 Task: Assign team members to ensure compliance with data access and sharing regulations.
Action: Mouse moved to (65, 415)
Screenshot: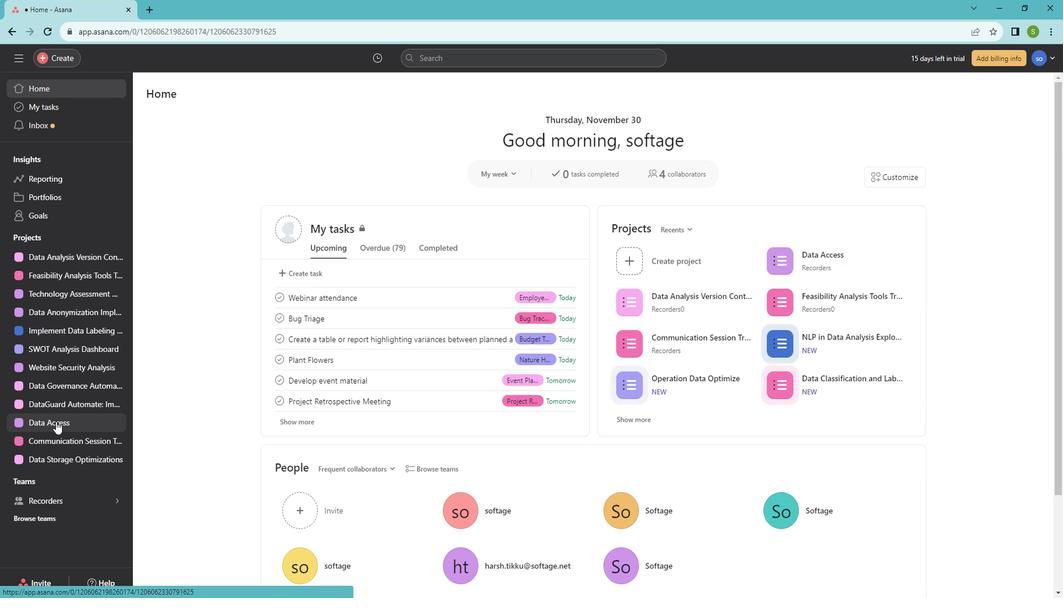 
Action: Mouse pressed left at (65, 415)
Screenshot: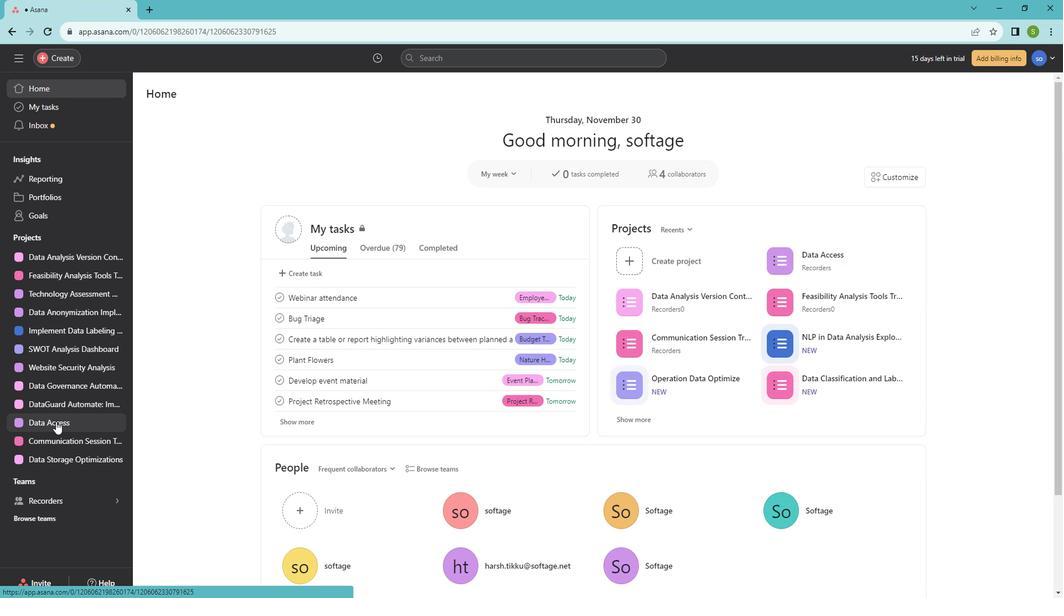 
Action: Mouse moved to (415, 228)
Screenshot: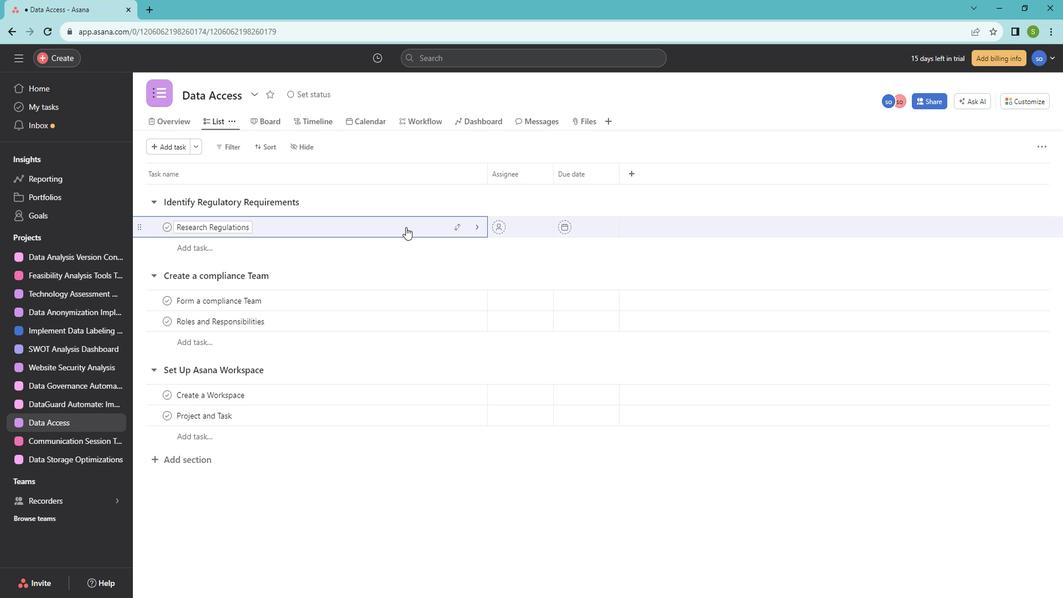 
Action: Mouse pressed left at (415, 228)
Screenshot: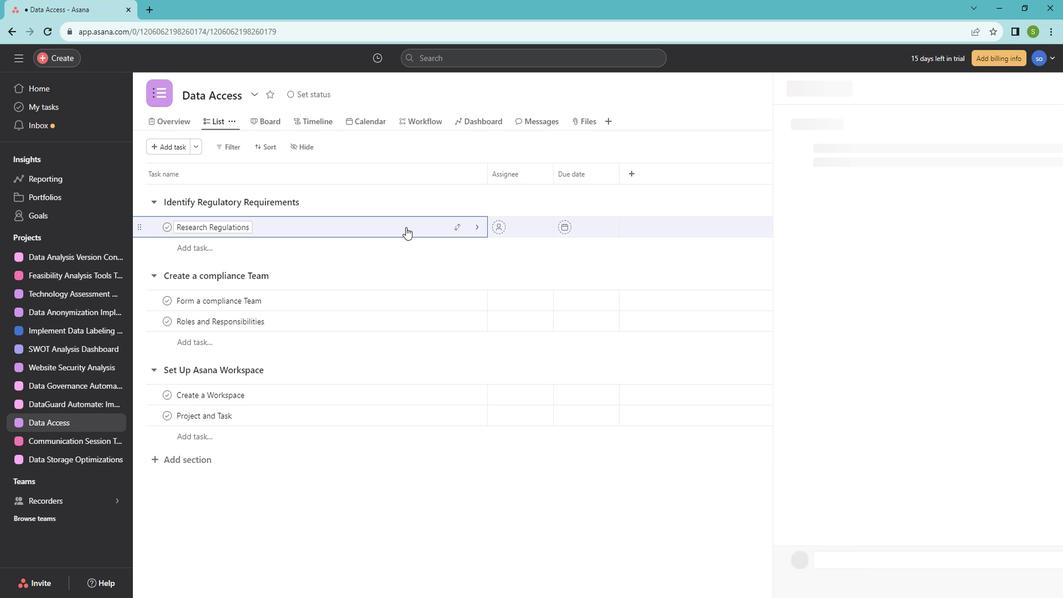 
Action: Mouse moved to (530, 227)
Screenshot: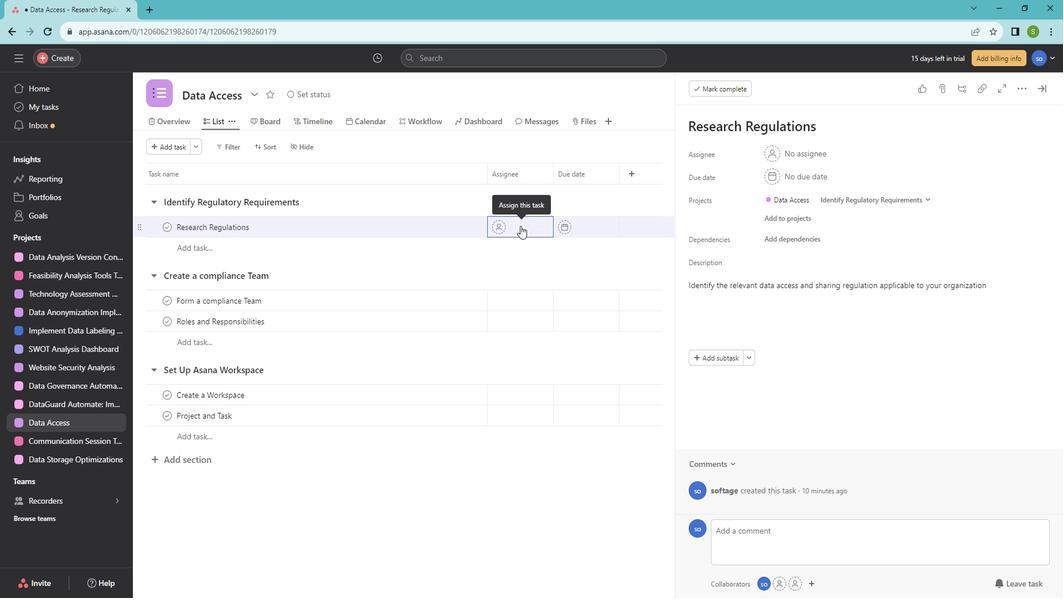 
Action: Mouse pressed left at (530, 227)
Screenshot: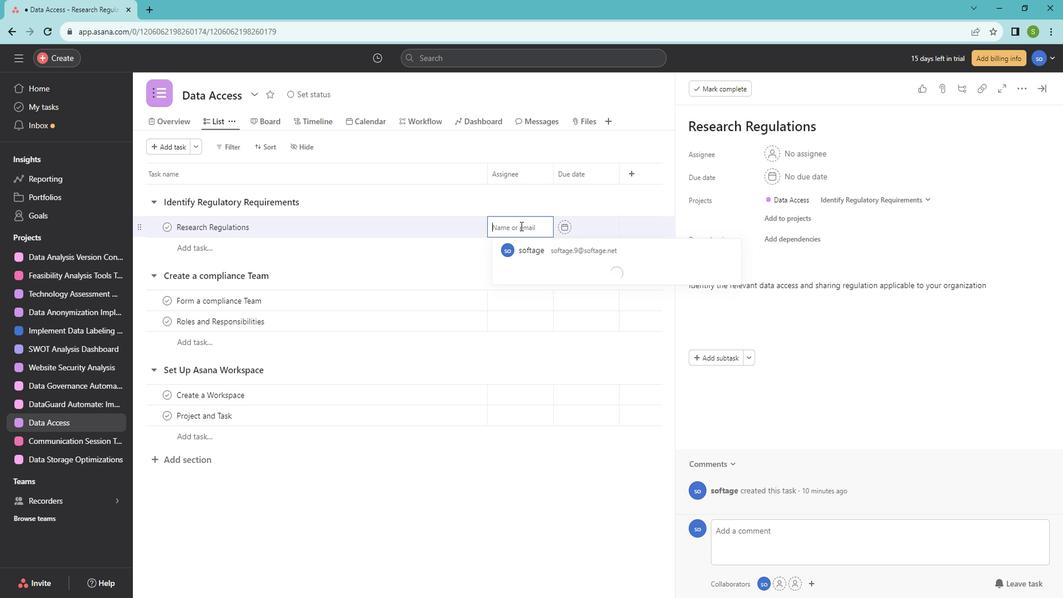 
Action: Mouse moved to (528, 269)
Screenshot: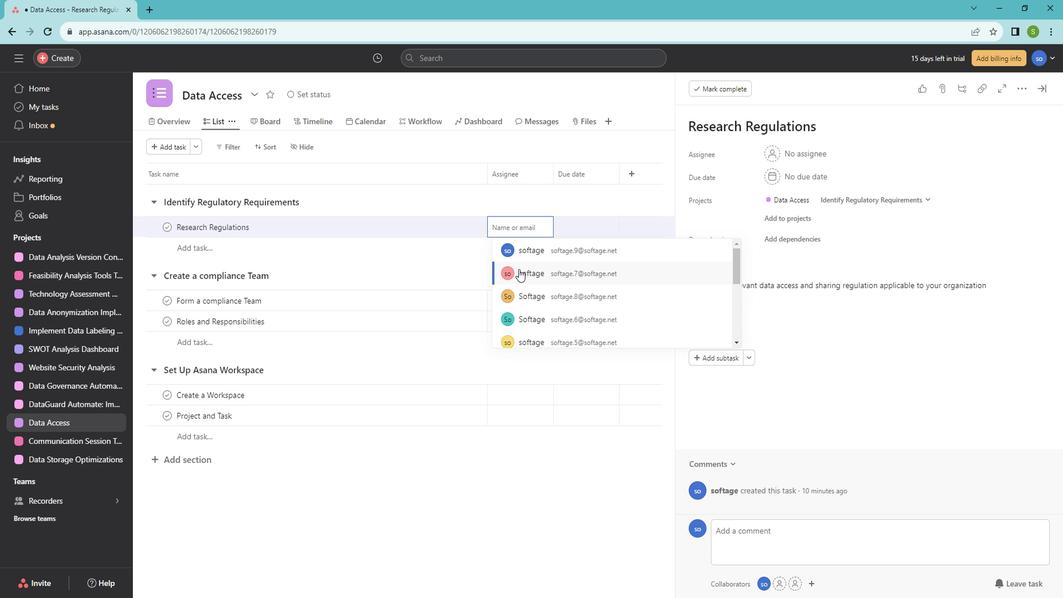 
Action: Mouse pressed left at (528, 269)
Screenshot: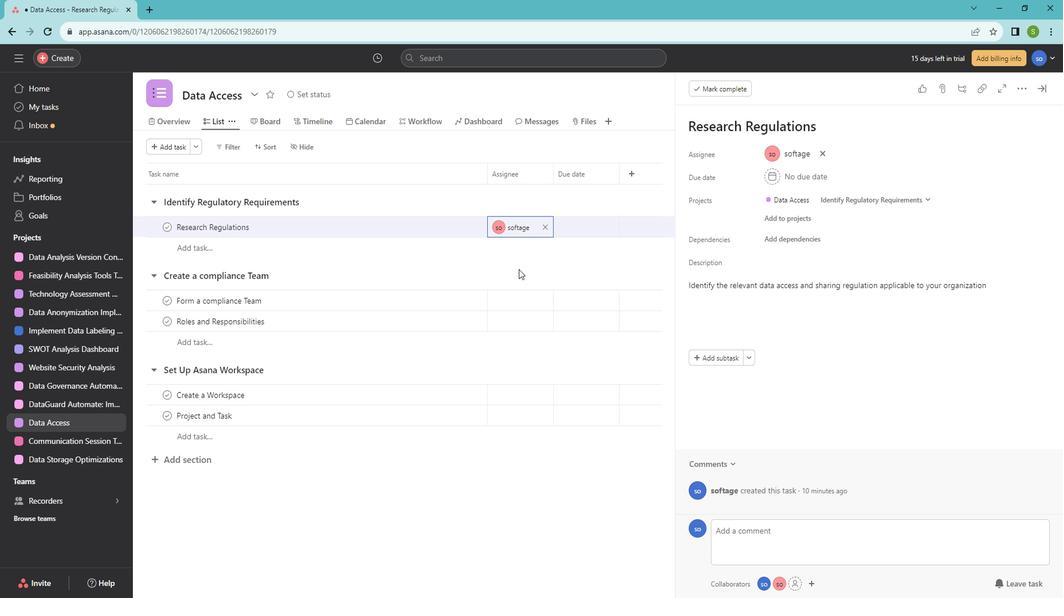 
Action: Mouse moved to (529, 304)
Screenshot: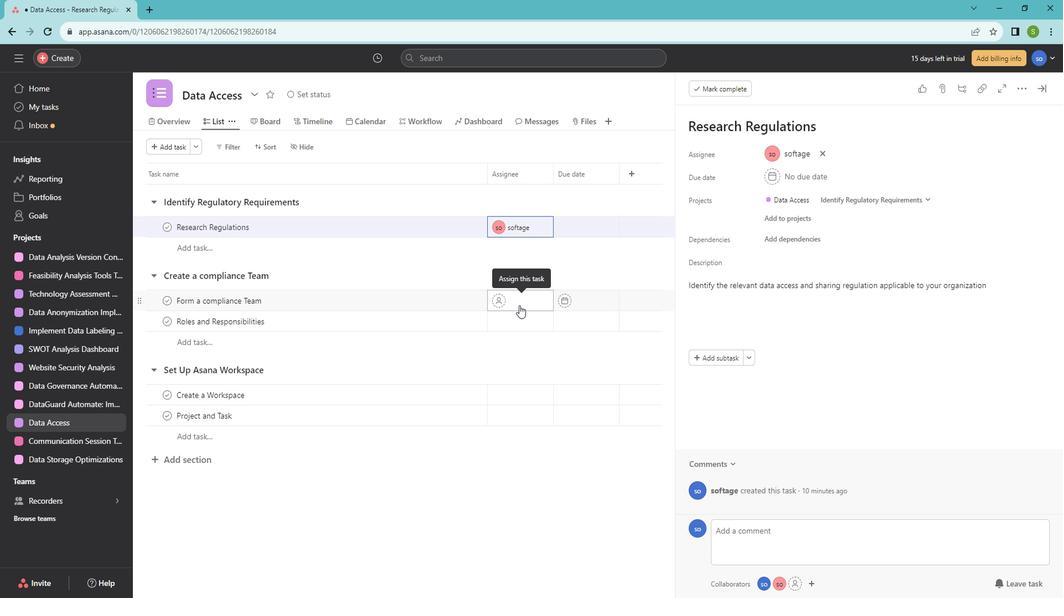 
Action: Mouse pressed left at (529, 304)
Screenshot: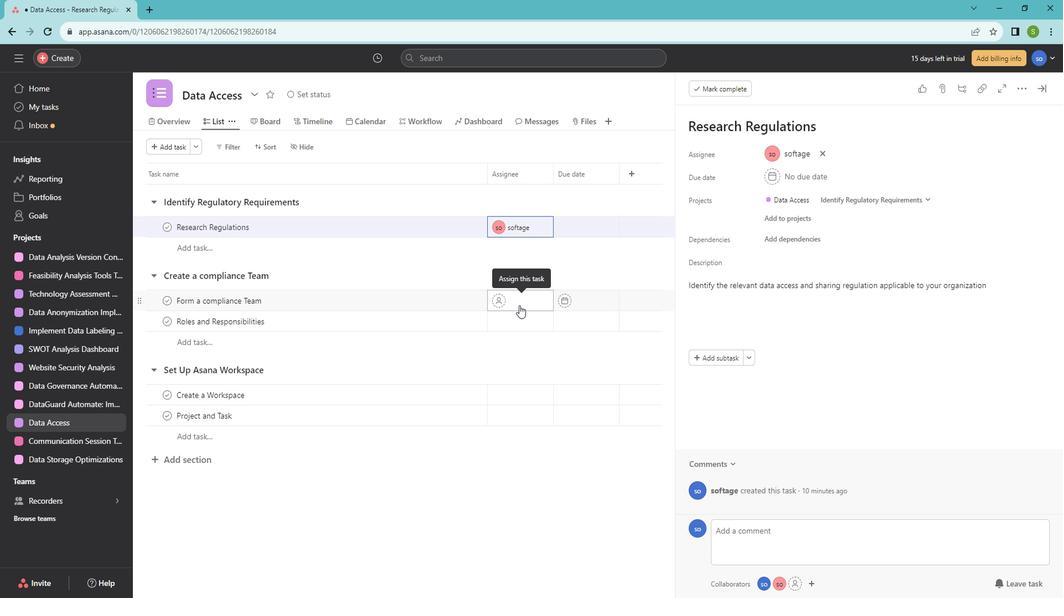 
Action: Mouse moved to (564, 363)
Screenshot: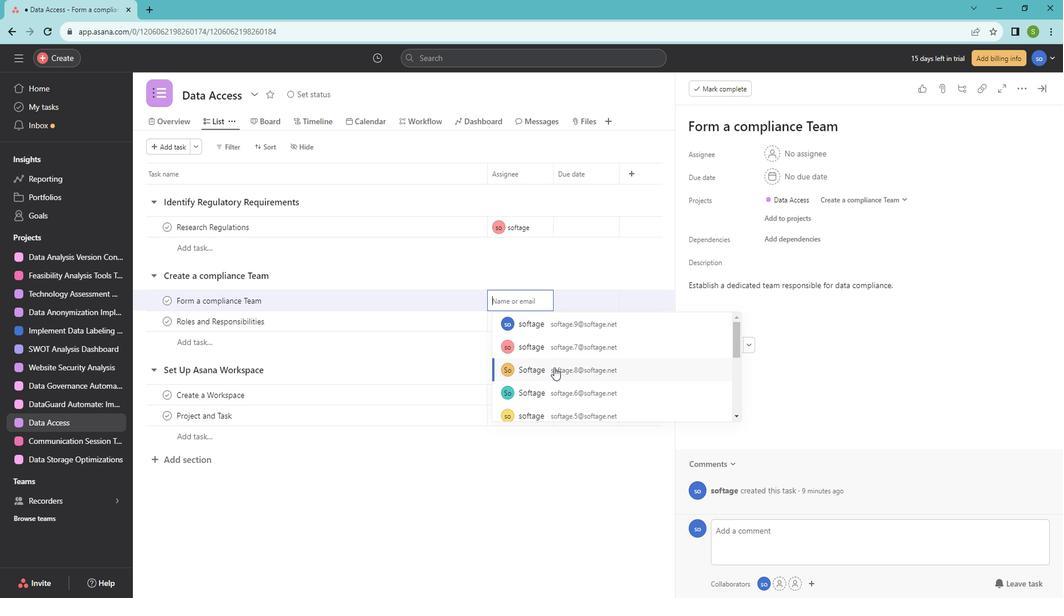 
Action: Mouse pressed left at (564, 363)
Screenshot: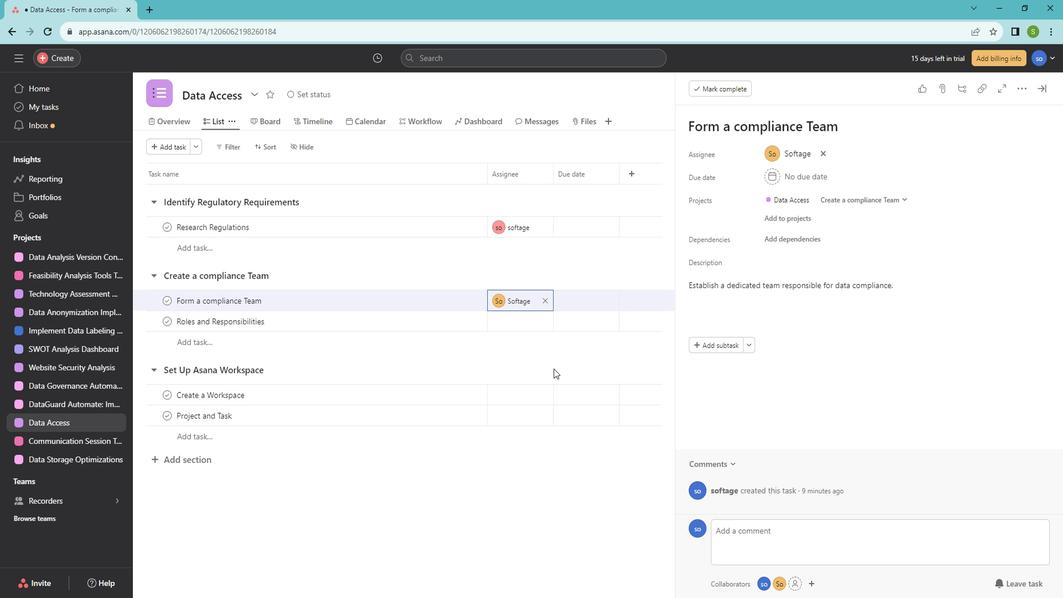
Action: Mouse moved to (517, 384)
Screenshot: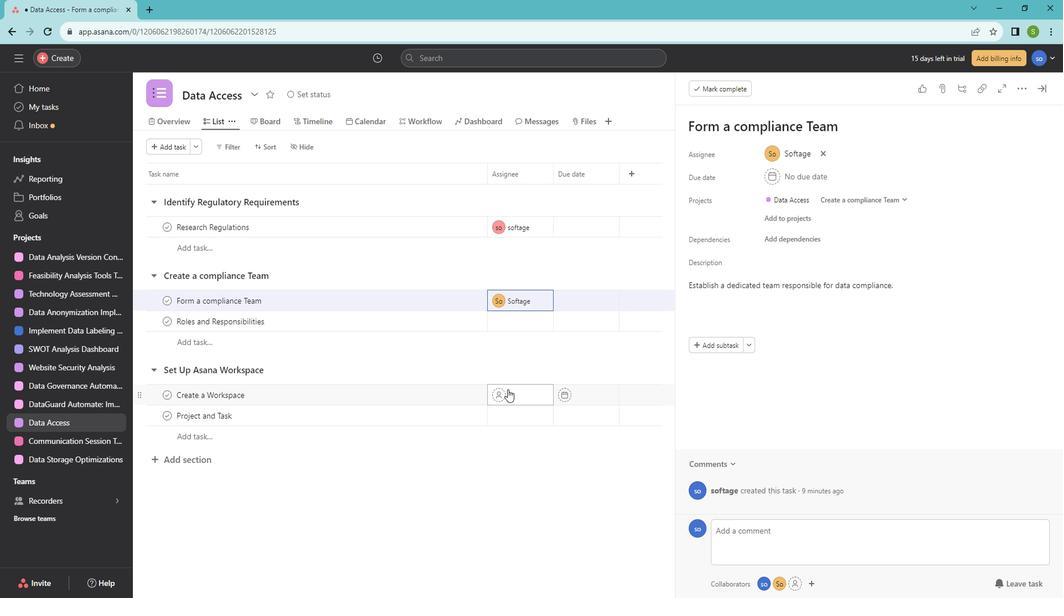 
Action: Mouse pressed left at (517, 384)
Screenshot: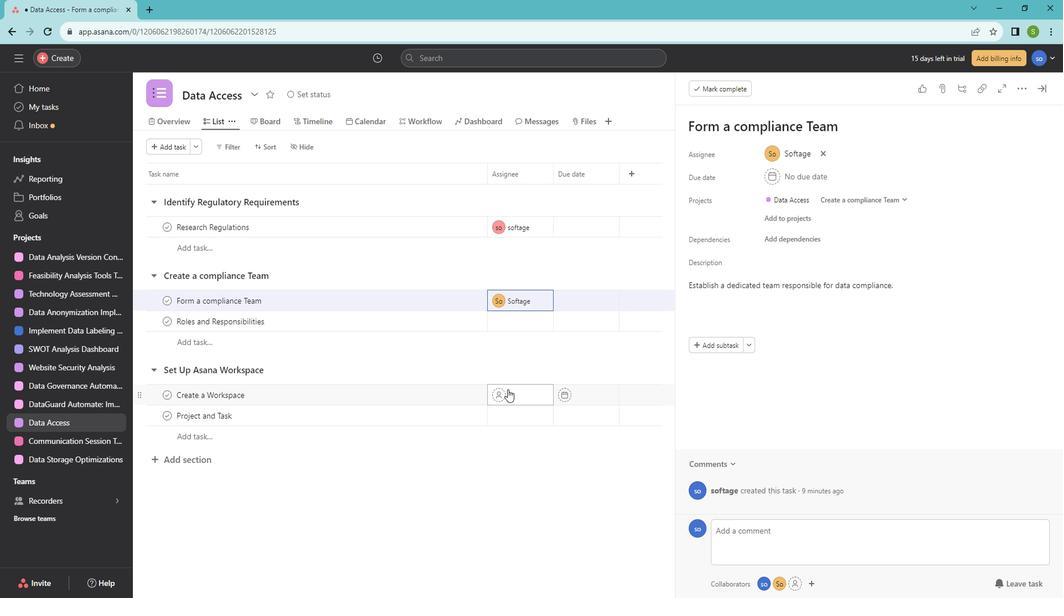 
Action: Mouse moved to (574, 475)
Screenshot: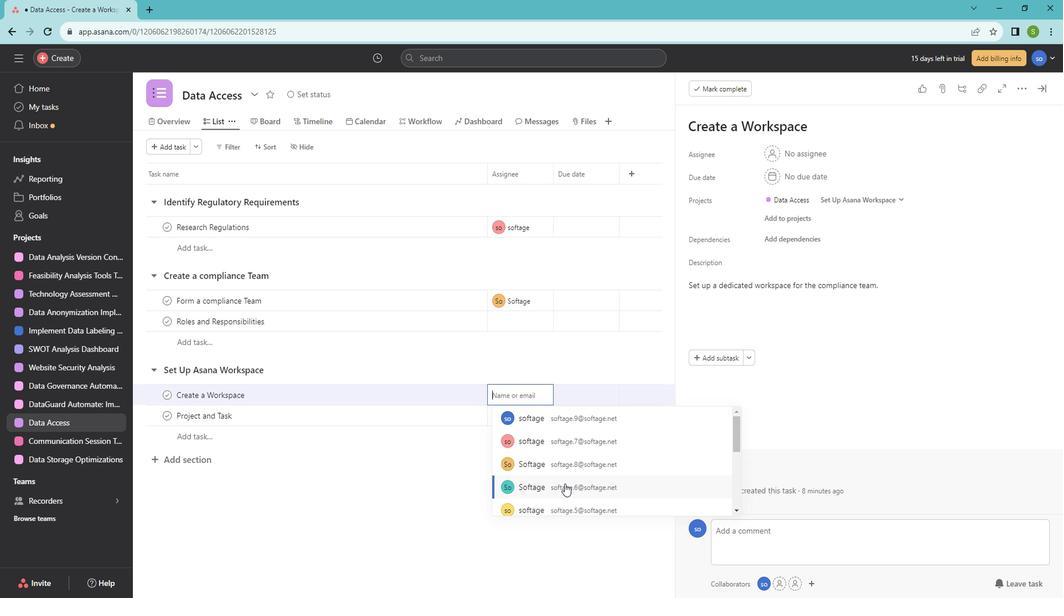 
Action: Mouse pressed left at (574, 475)
Screenshot: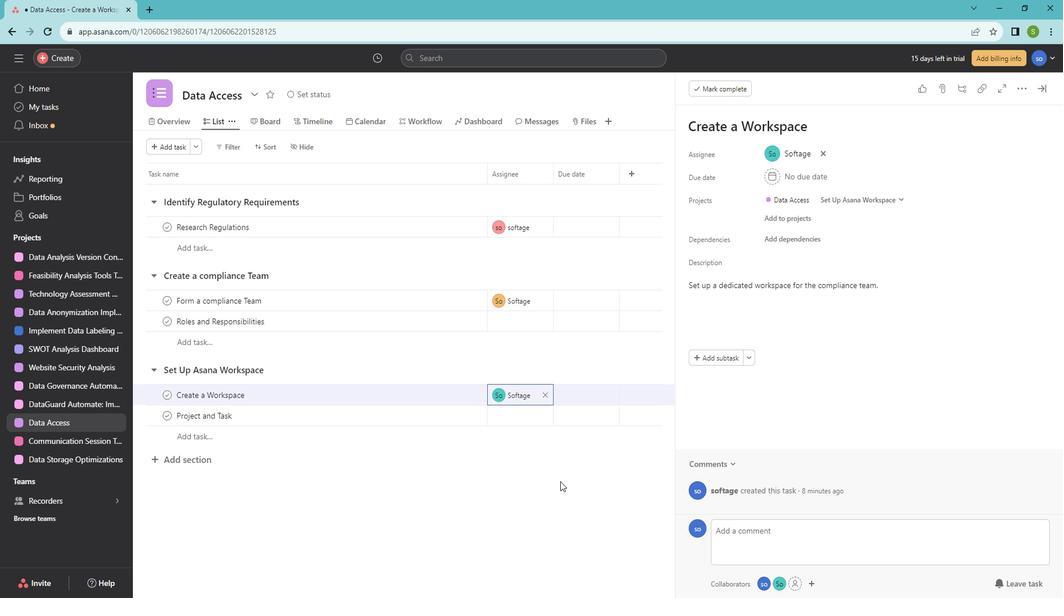 
Action: Mouse moved to (520, 319)
Screenshot: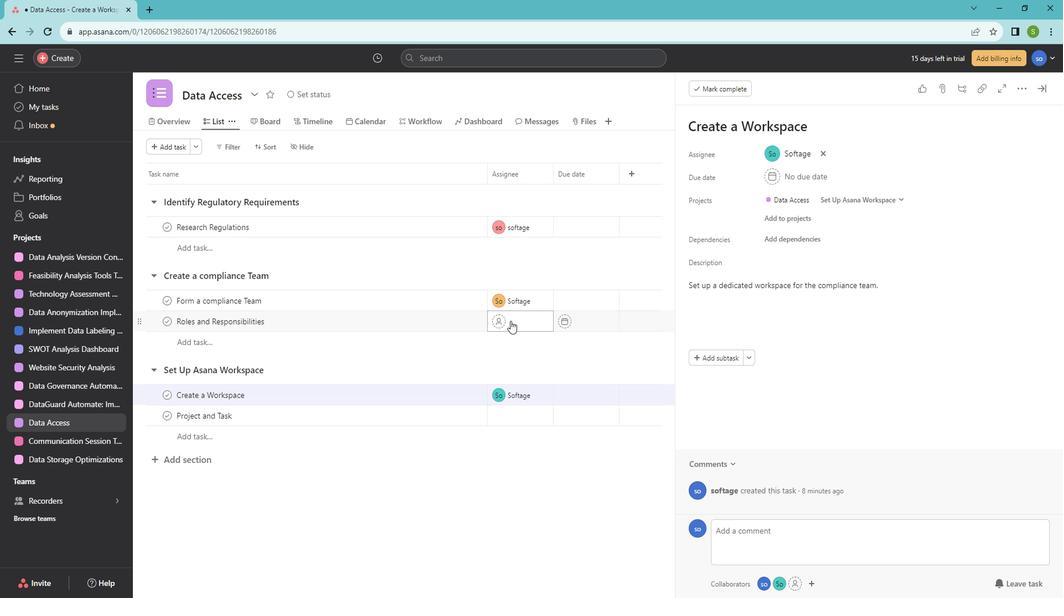 
Action: Mouse pressed left at (520, 319)
Screenshot: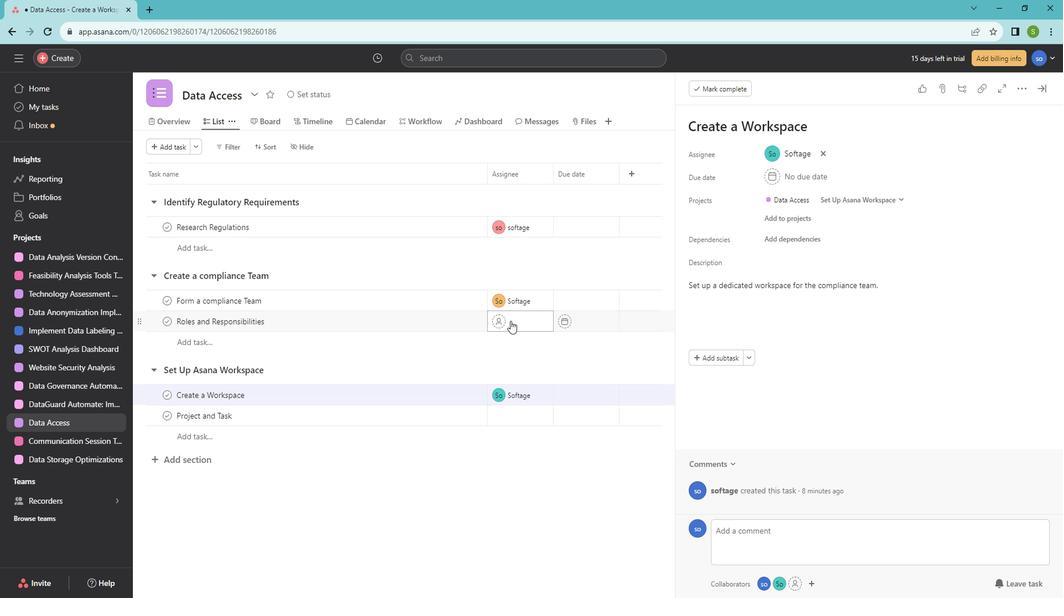 
Action: Mouse moved to (558, 343)
Screenshot: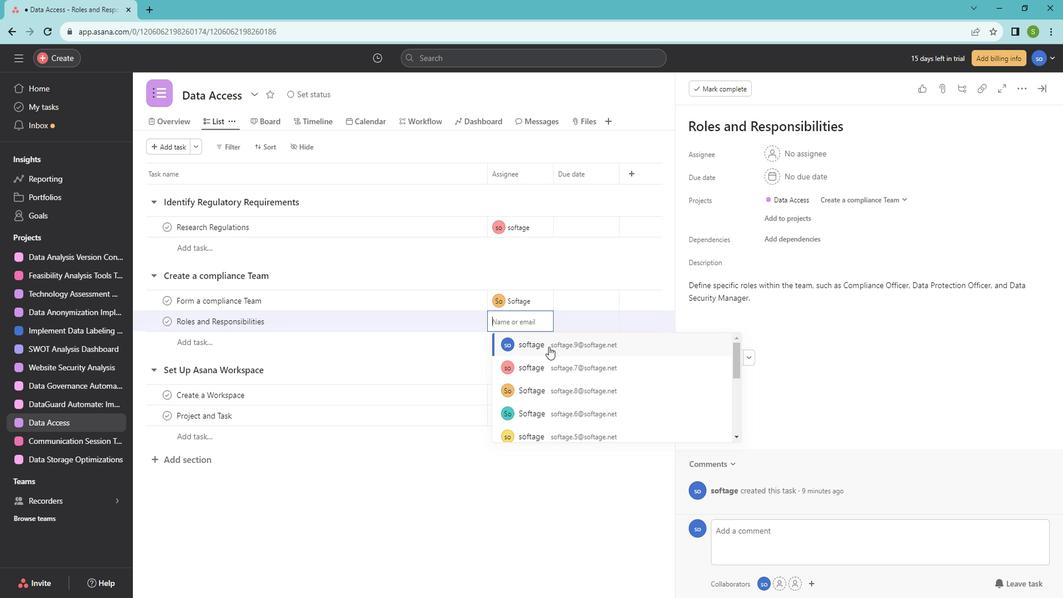 
Action: Mouse pressed left at (558, 343)
Screenshot: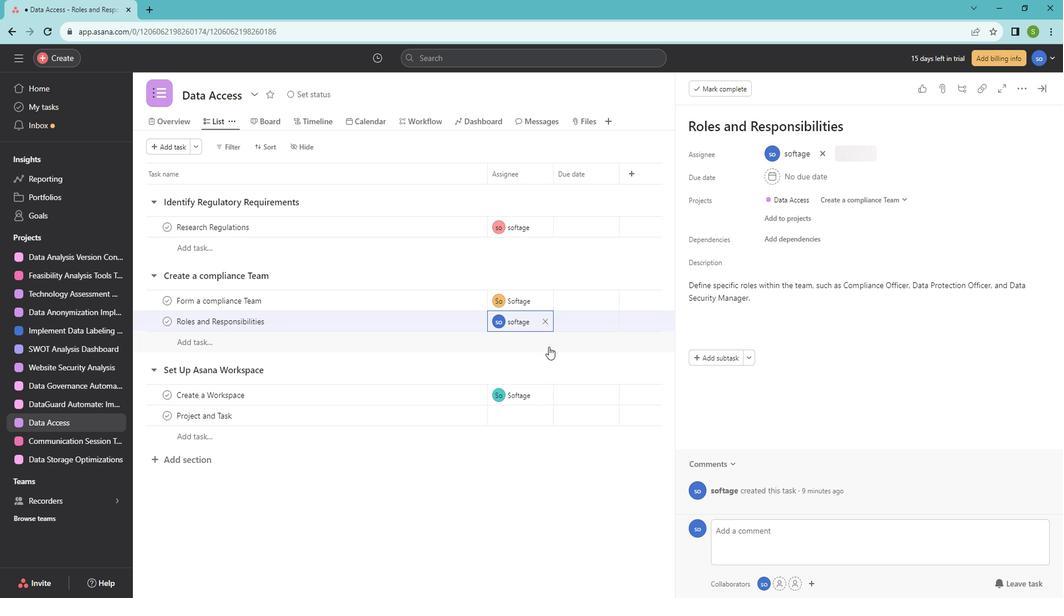 
Action: Mouse moved to (512, 410)
Screenshot: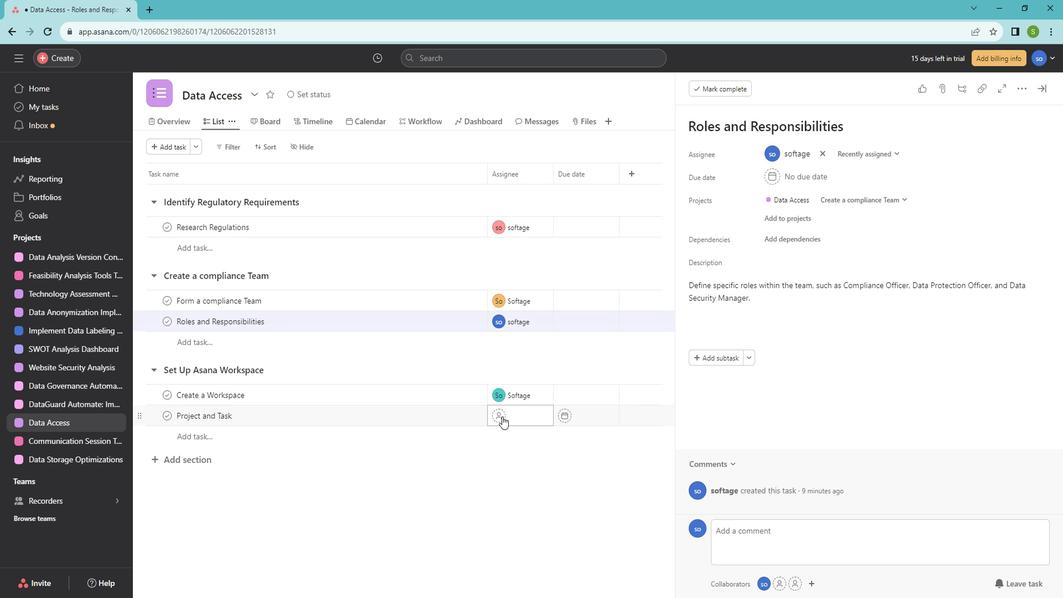 
Action: Mouse pressed left at (512, 410)
Screenshot: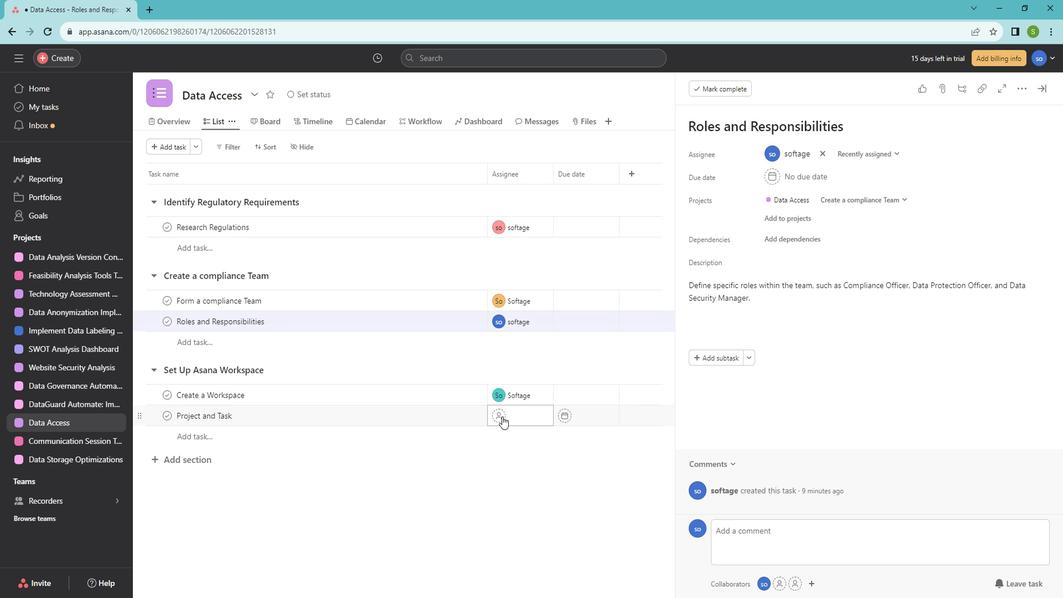 
Action: Mouse moved to (564, 500)
Screenshot: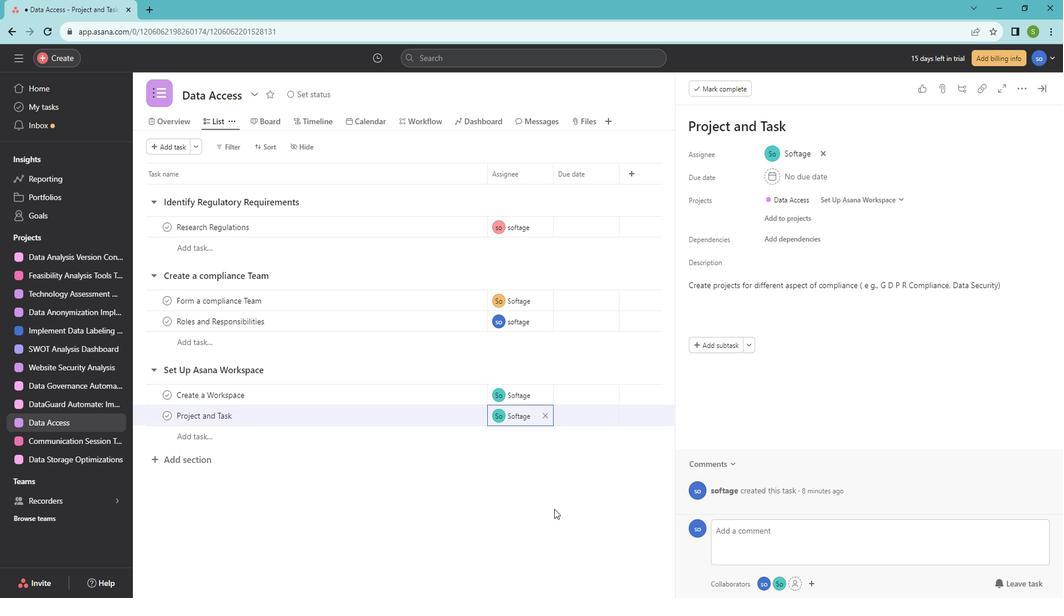 
Action: Mouse pressed left at (564, 500)
Screenshot: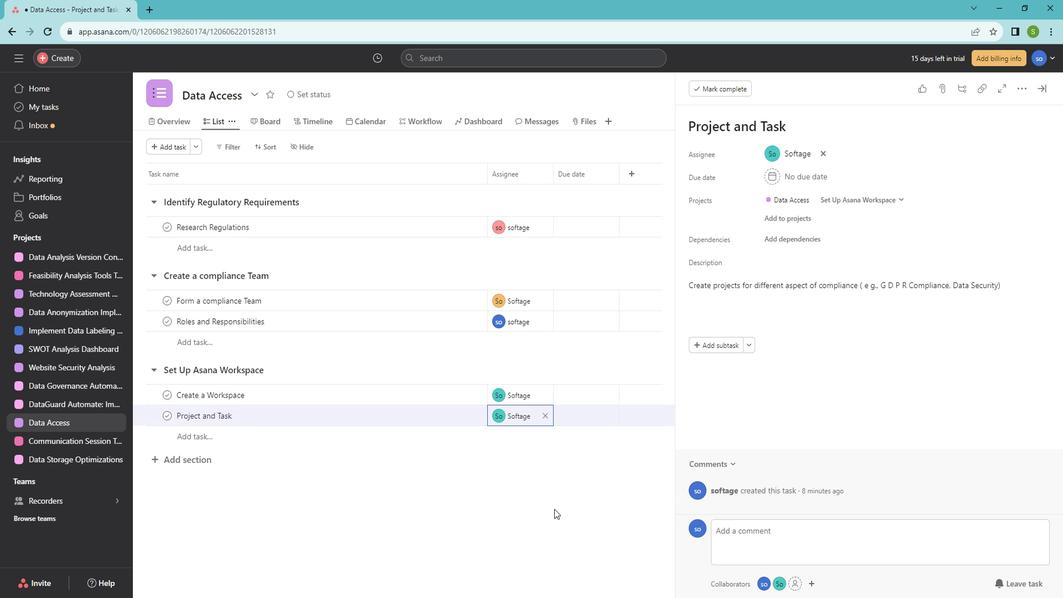 
Action: Mouse moved to (1046, 94)
Screenshot: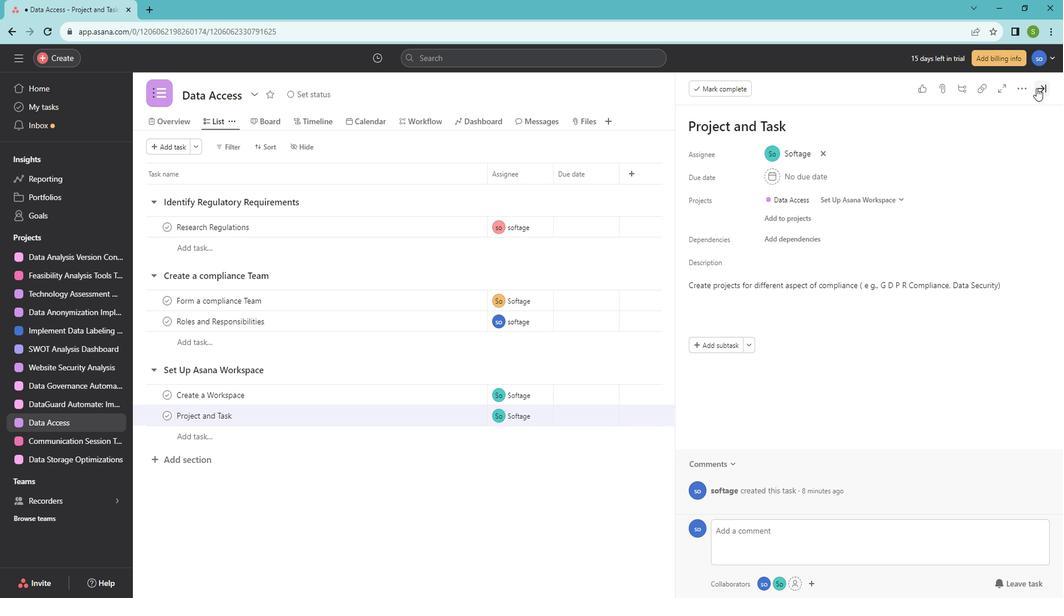 
Action: Mouse pressed left at (1046, 94)
Screenshot: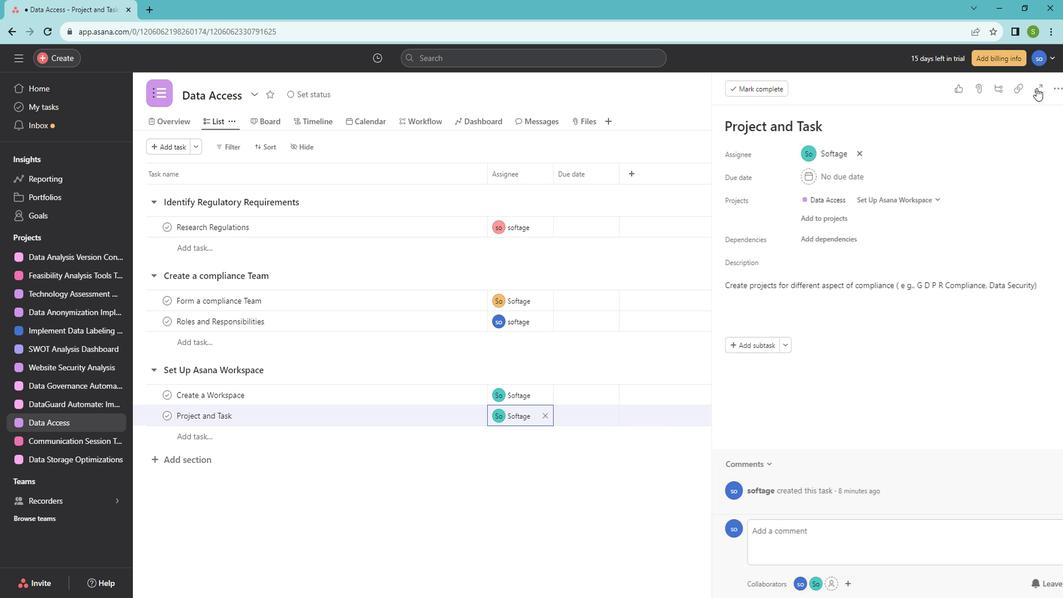
Action: Mouse moved to (939, 106)
Screenshot: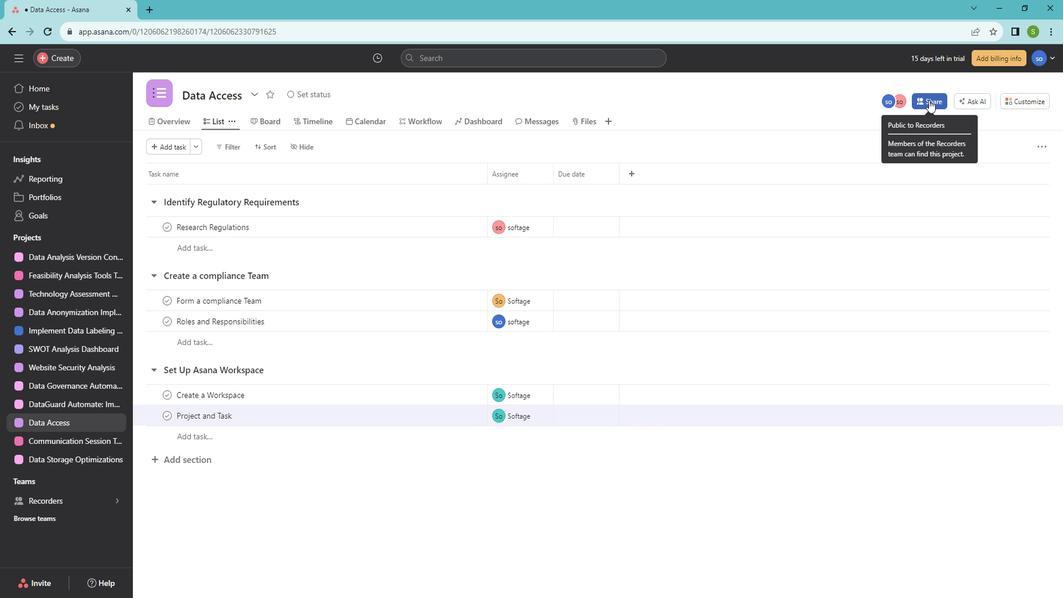 
Action: Mouse pressed left at (939, 106)
Screenshot: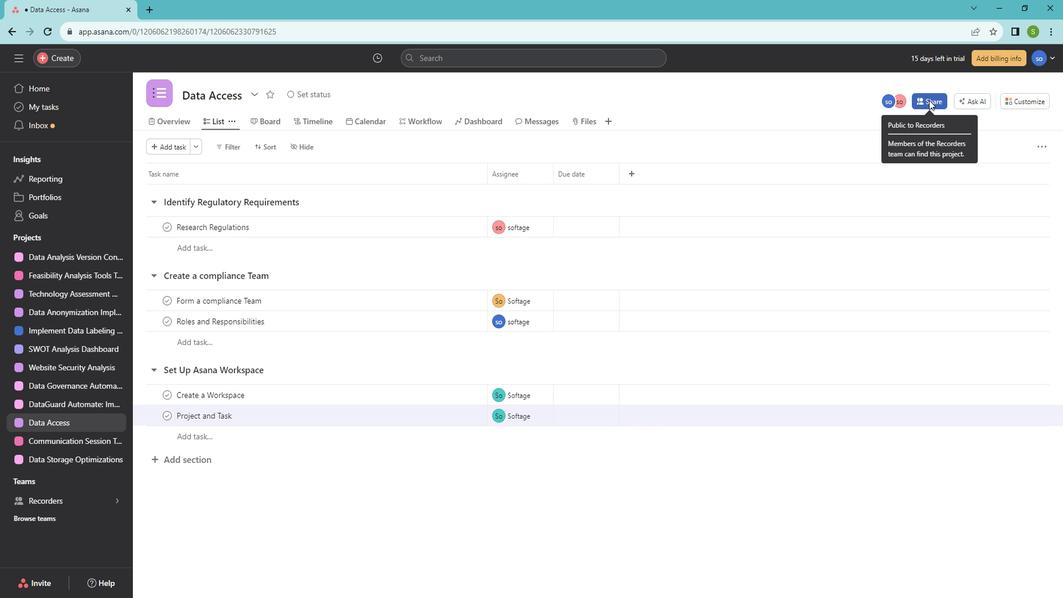 
Action: Mouse moved to (509, 251)
Screenshot: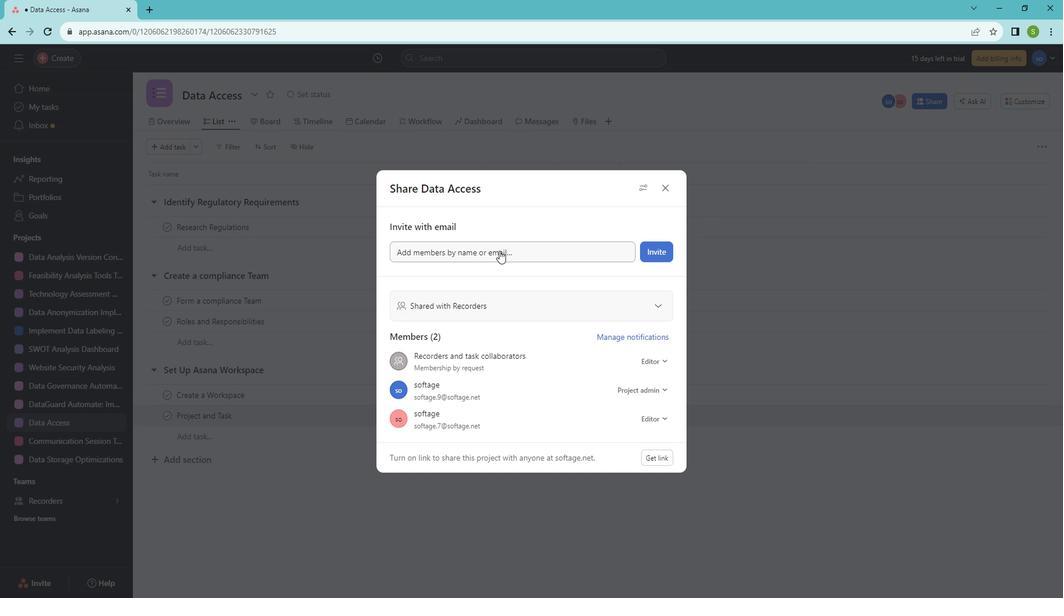 
Action: Mouse pressed left at (509, 251)
Screenshot: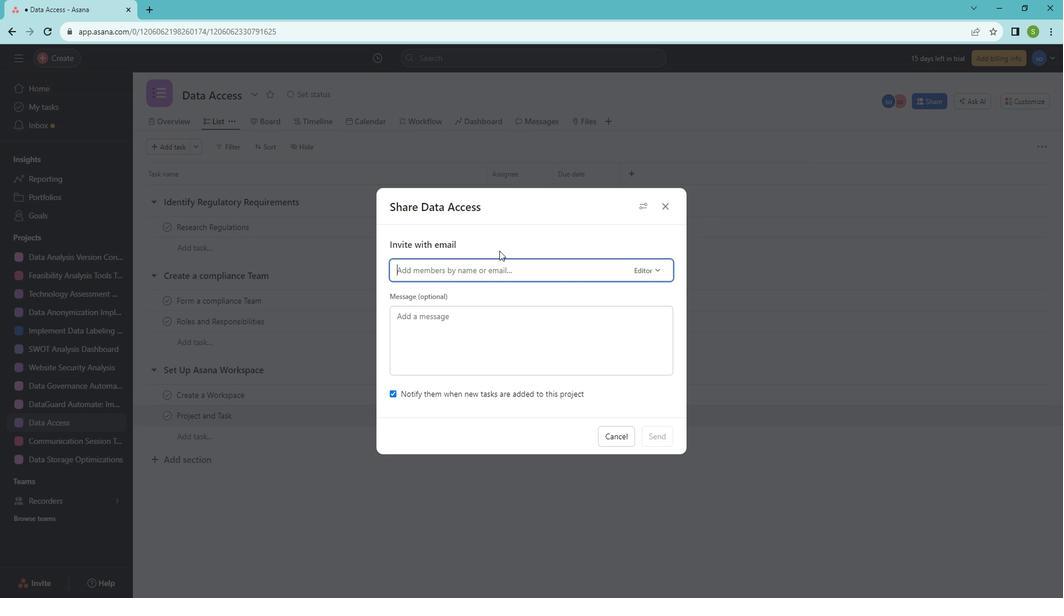 
Action: Mouse moved to (502, 269)
Screenshot: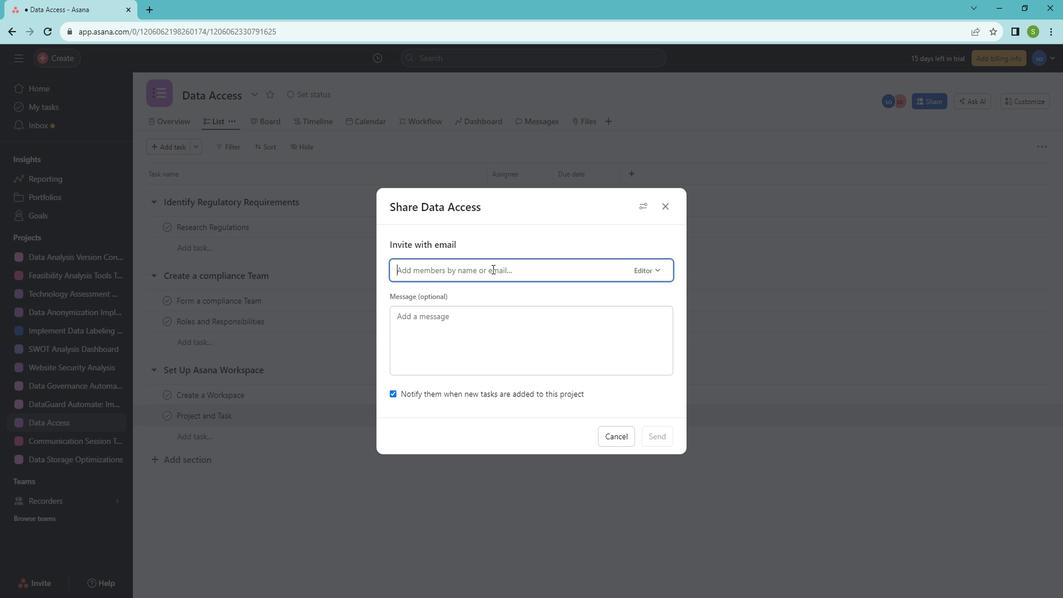 
Action: Mouse pressed left at (502, 269)
Screenshot: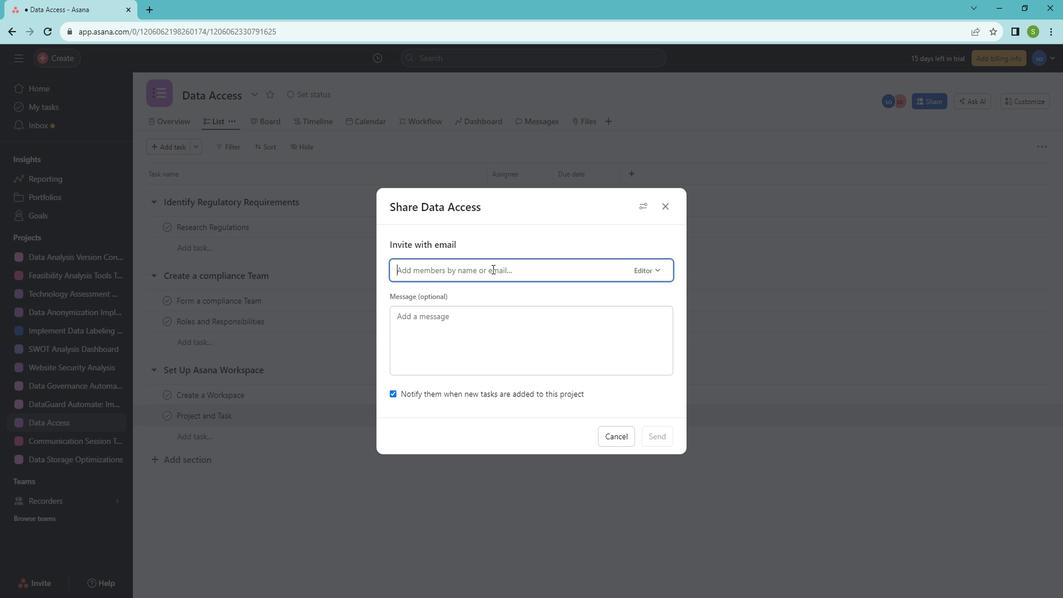 
Action: Mouse moved to (502, 288)
Screenshot: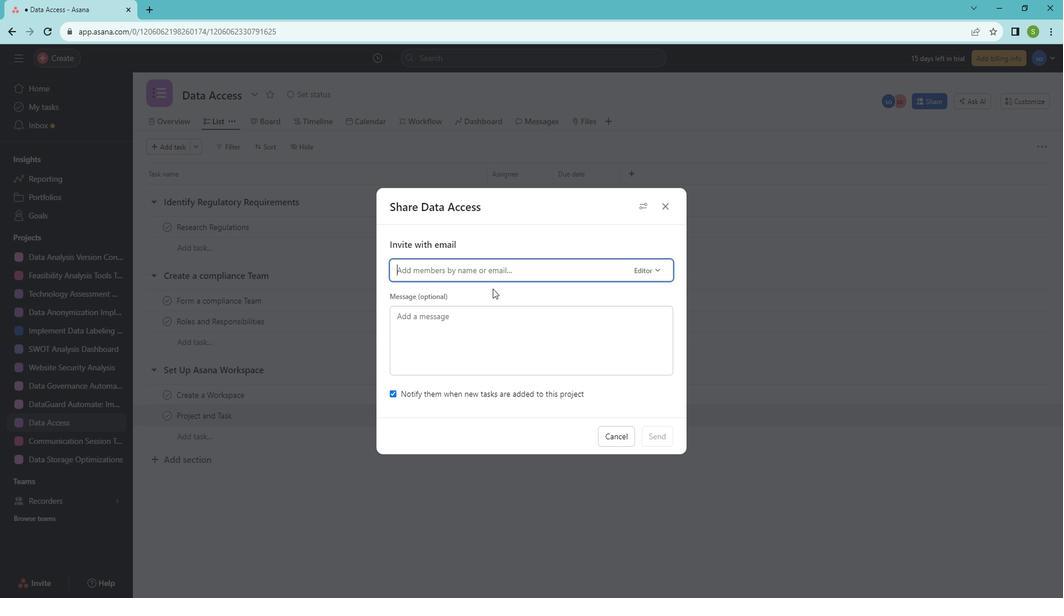 
Action: Key pressed s
Screenshot: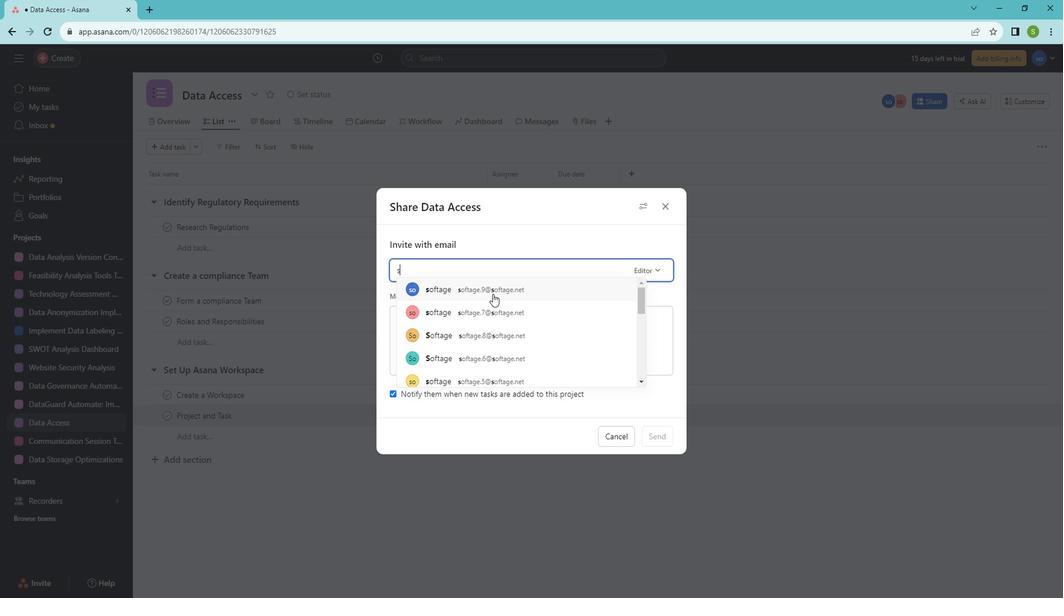 
Action: Mouse moved to (494, 325)
Screenshot: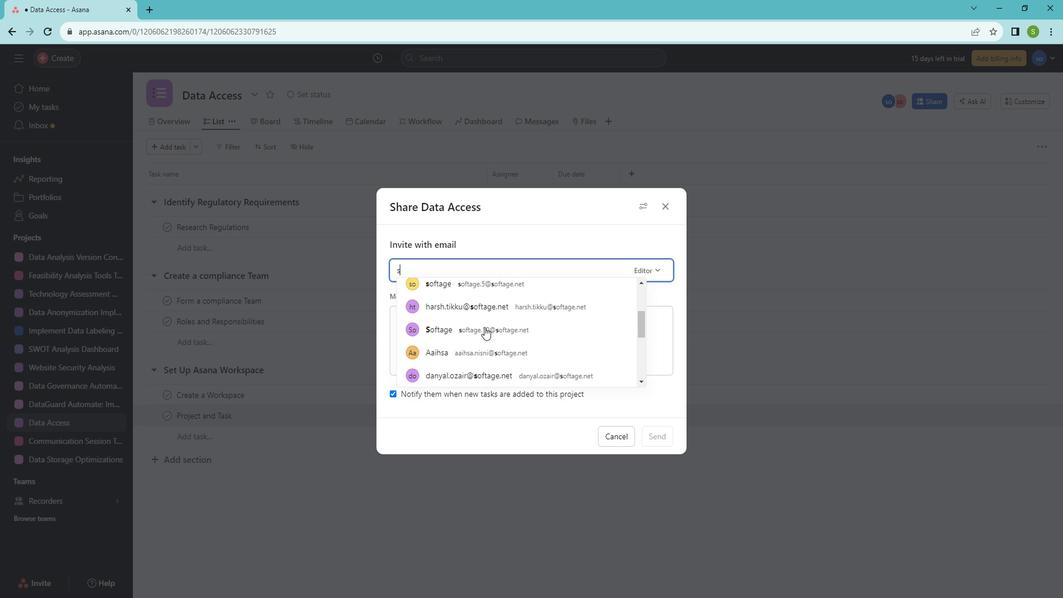 
Action: Mouse scrolled (494, 324) with delta (0, 0)
Screenshot: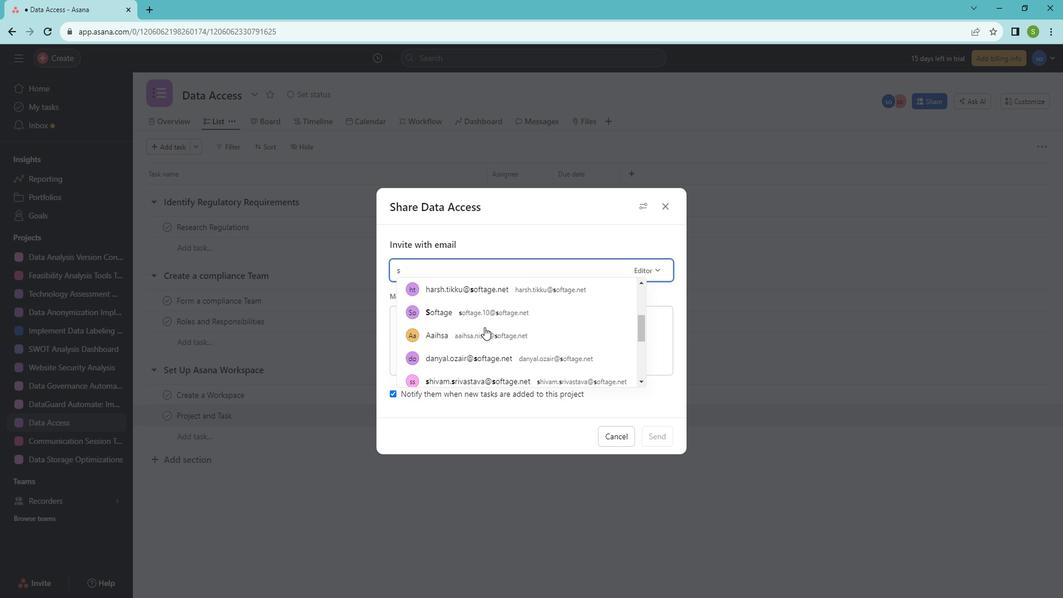 
Action: Mouse scrolled (494, 324) with delta (0, 0)
Screenshot: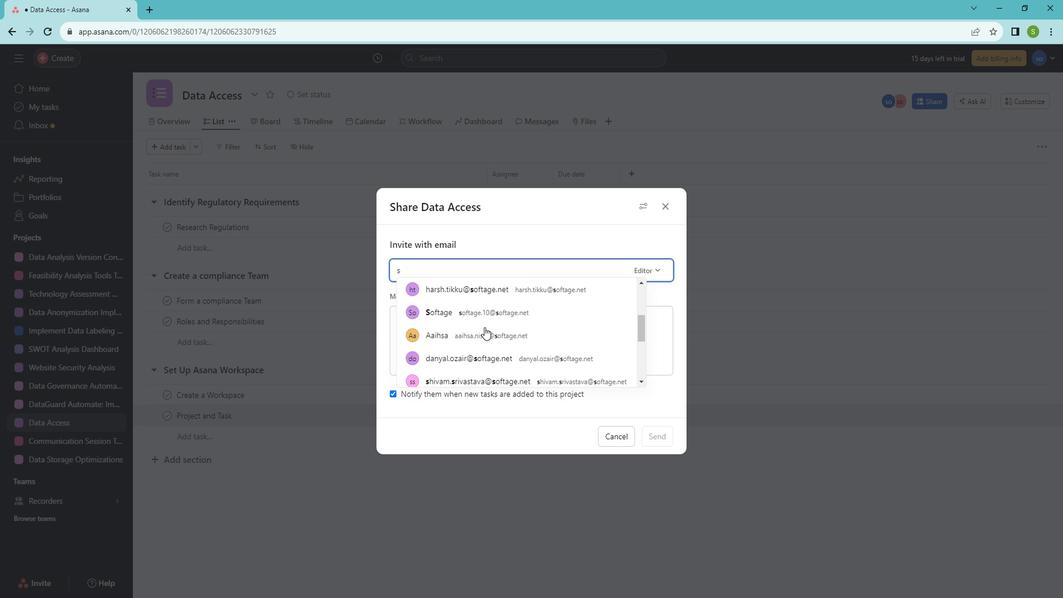 
Action: Mouse scrolled (494, 325) with delta (0, 0)
Screenshot: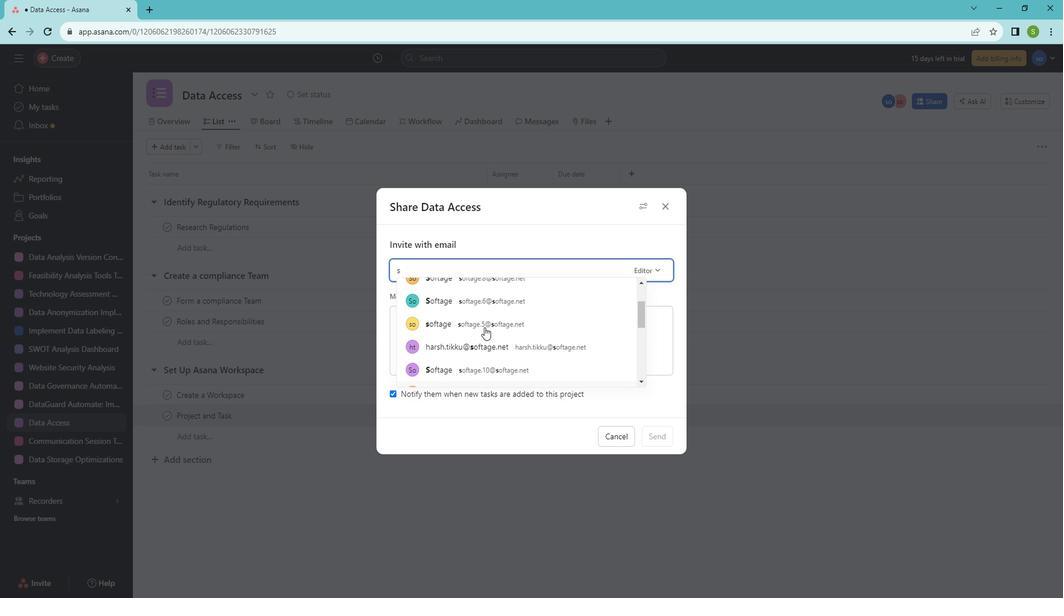 
Action: Mouse scrolled (494, 325) with delta (0, 0)
Screenshot: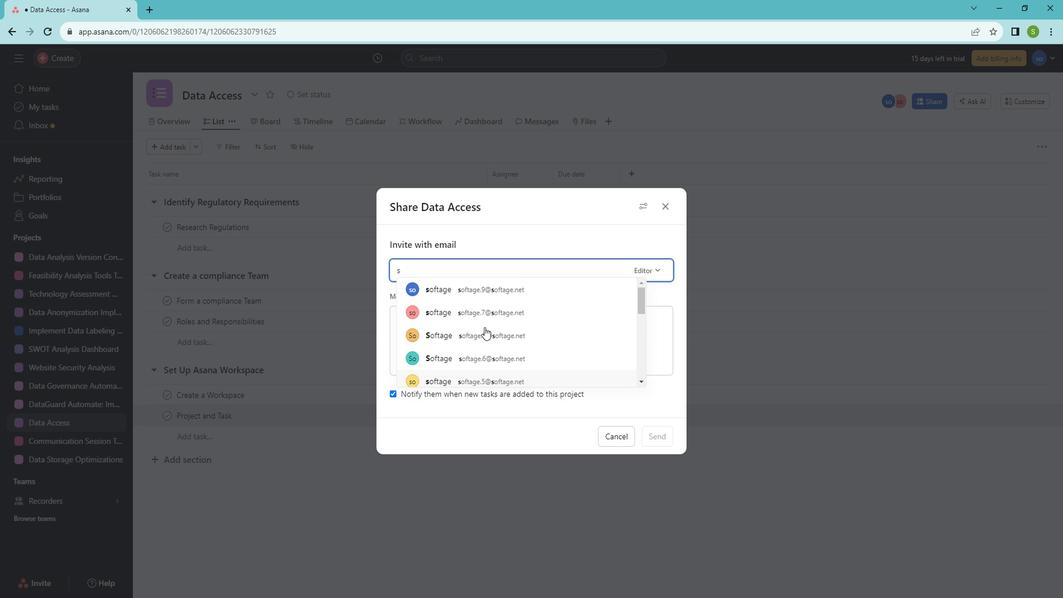 
Action: Mouse scrolled (494, 325) with delta (0, 0)
Screenshot: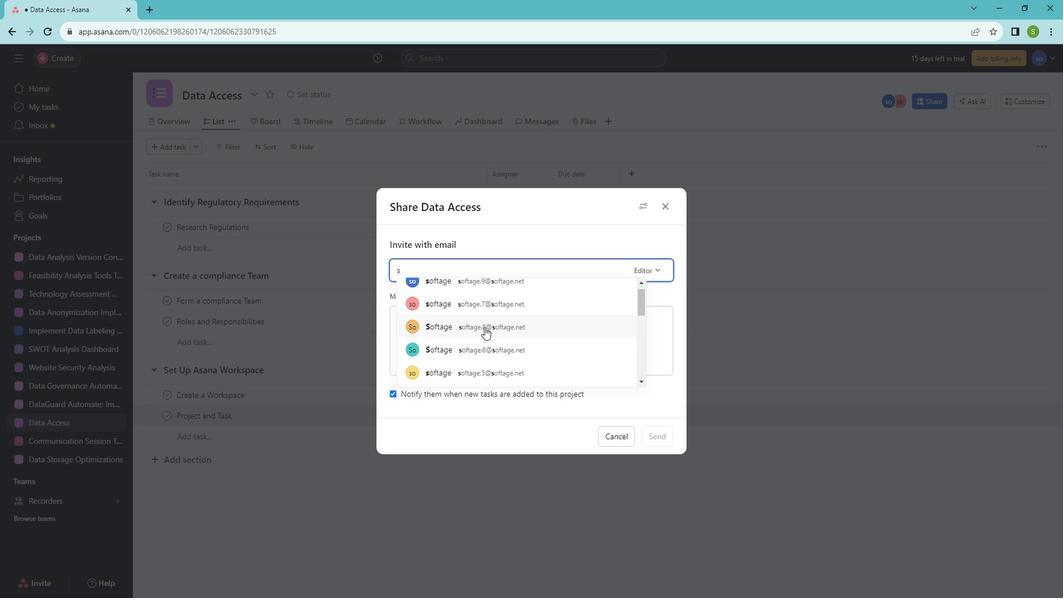 
Action: Mouse scrolled (494, 325) with delta (0, 0)
Screenshot: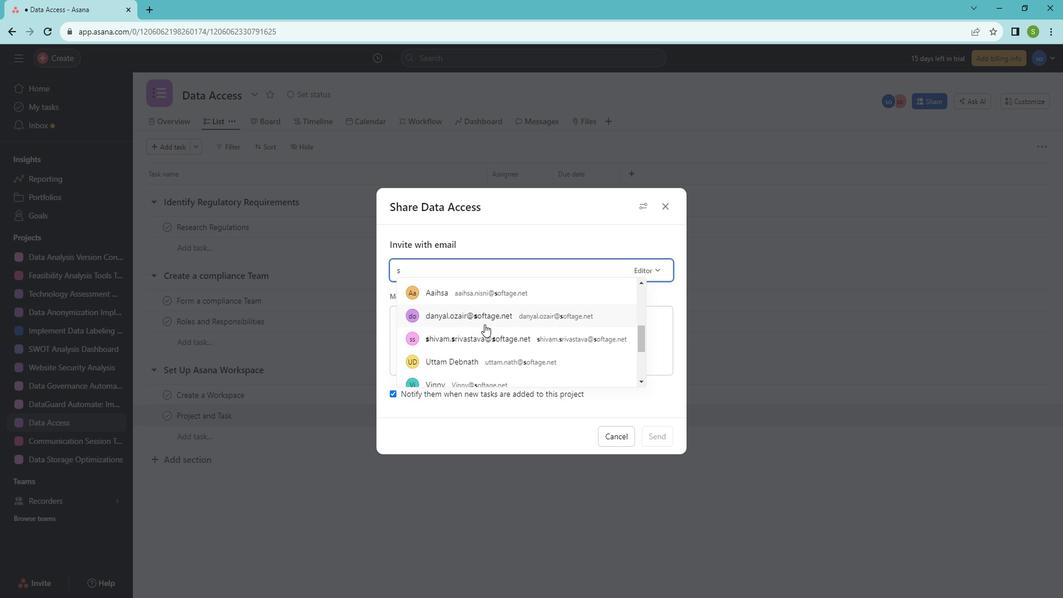 
Action: Mouse scrolled (494, 324) with delta (0, 0)
Screenshot: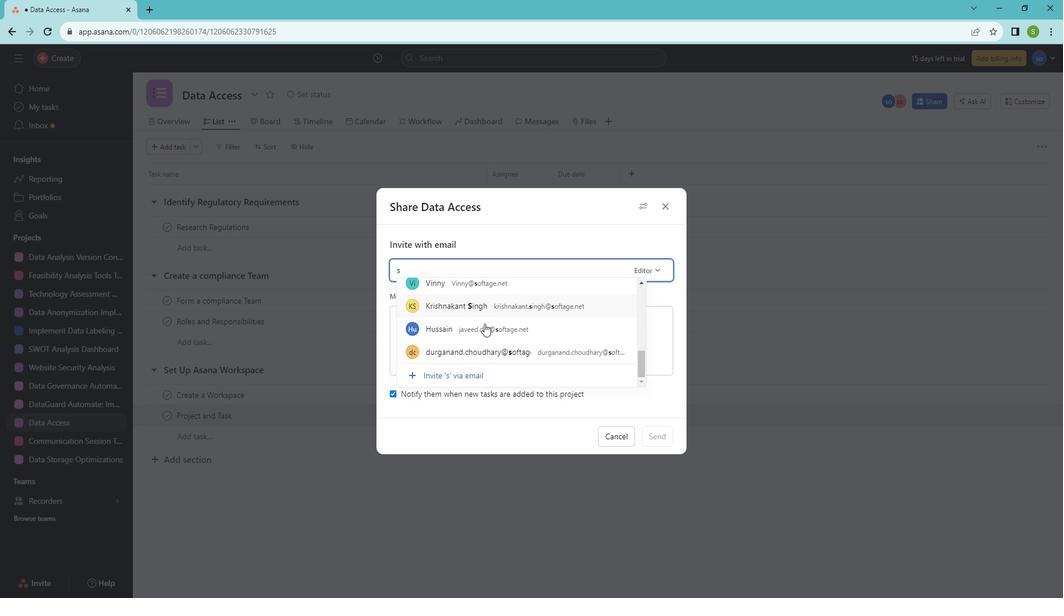 
Action: Mouse scrolled (494, 324) with delta (0, 0)
Screenshot: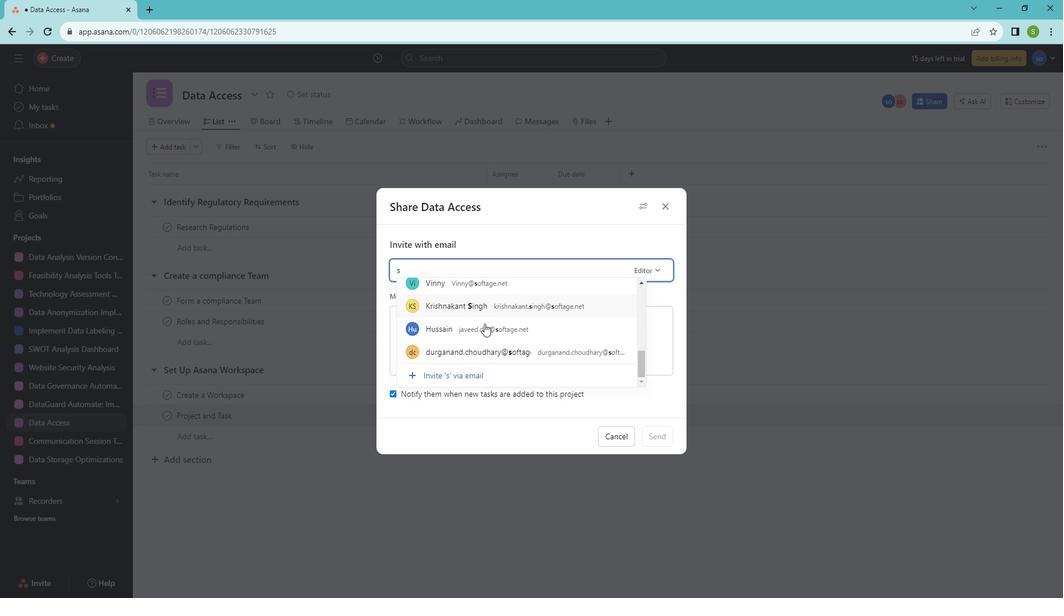 
Action: Mouse scrolled (494, 324) with delta (0, 0)
Screenshot: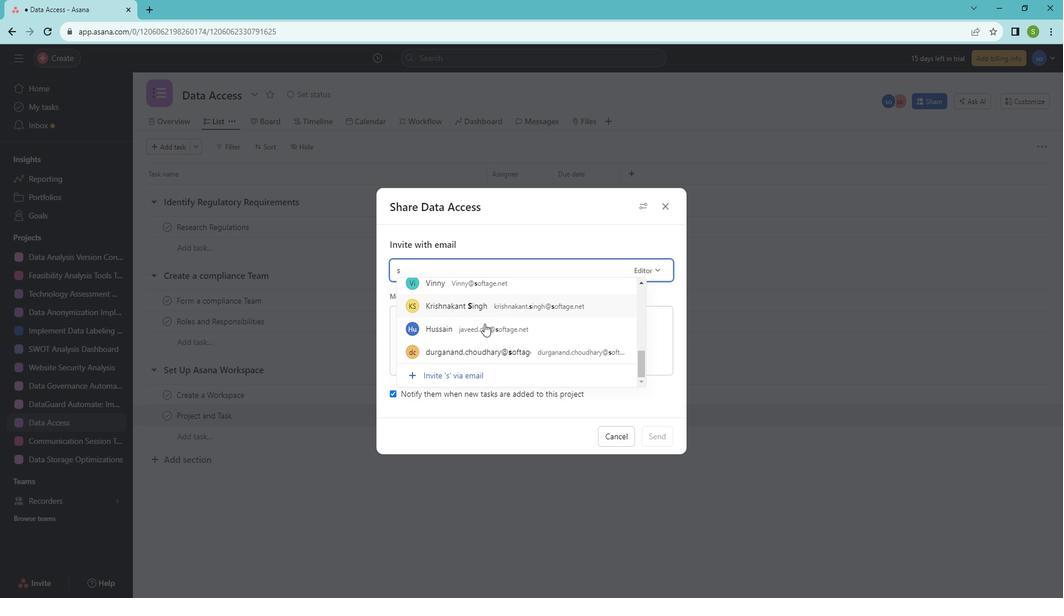 
Action: Mouse scrolled (494, 324) with delta (0, 0)
Screenshot: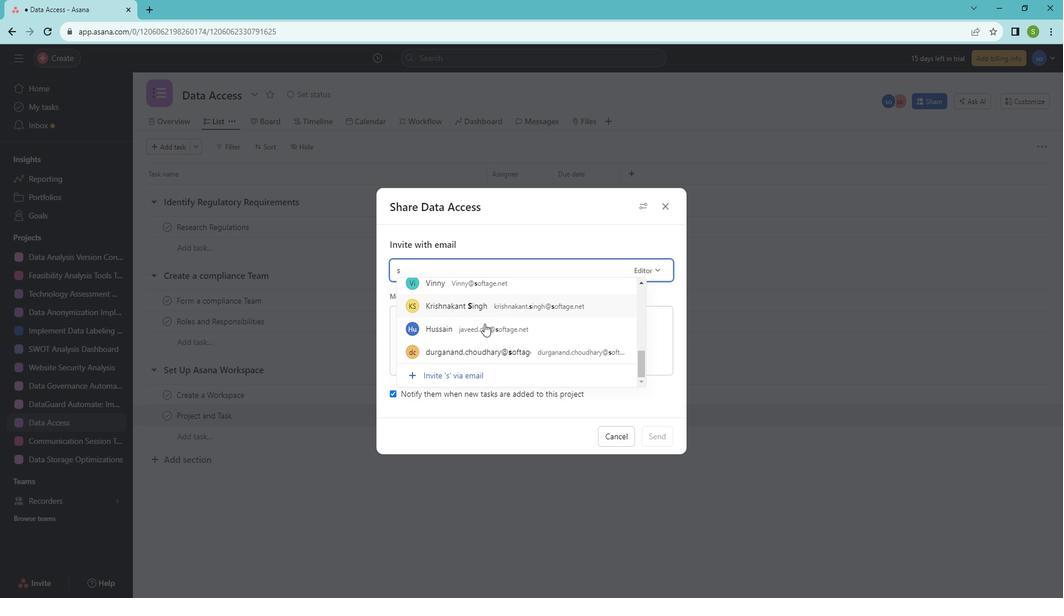 
Action: Mouse scrolled (494, 324) with delta (0, 0)
Screenshot: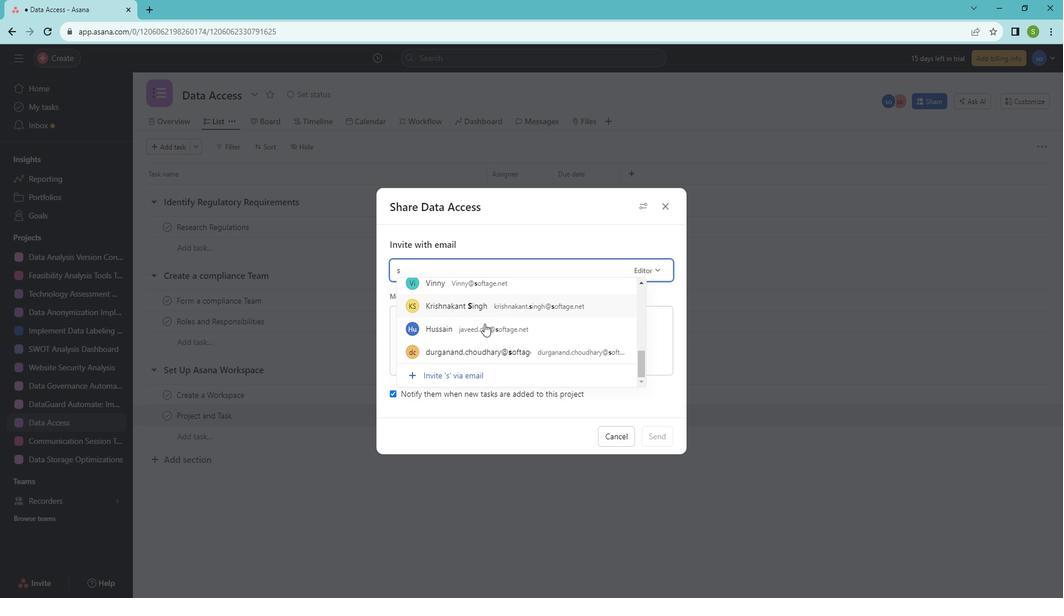 
Action: Mouse moved to (494, 321)
Screenshot: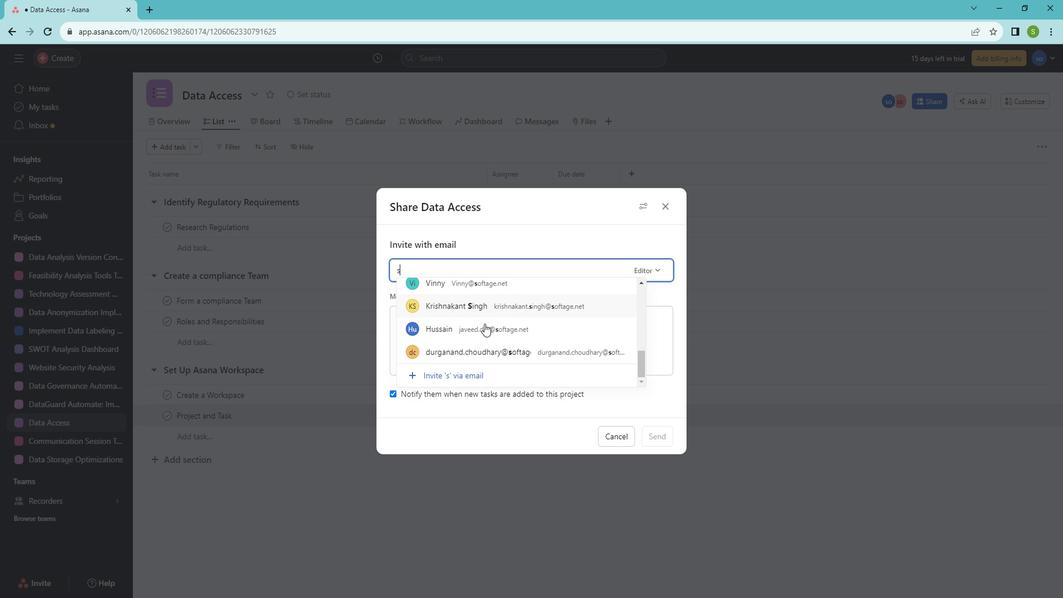 
Action: Mouse scrolled (494, 321) with delta (0, 0)
Screenshot: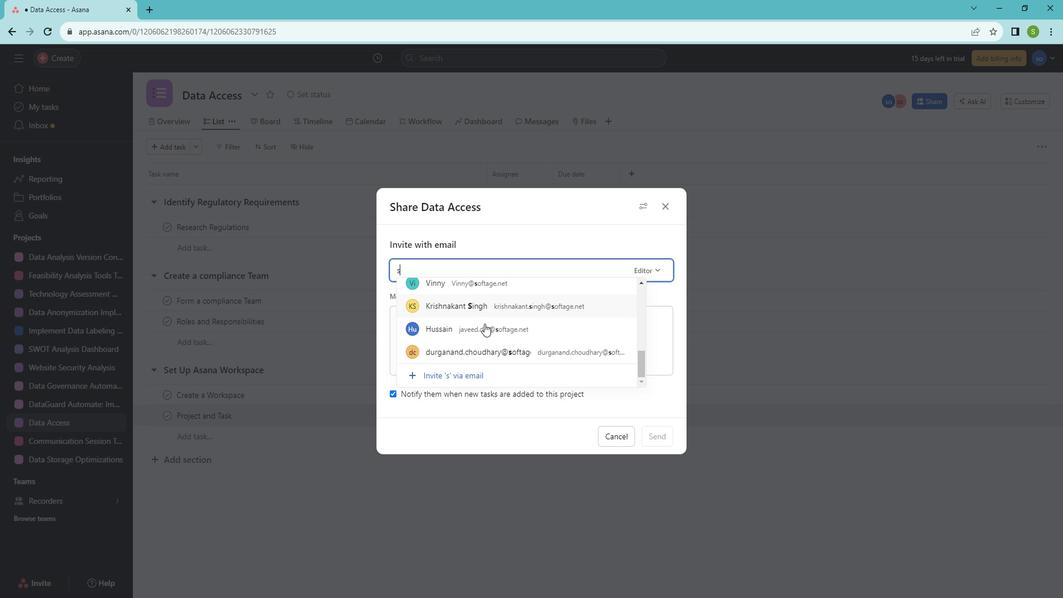 
Action: Mouse scrolled (494, 321) with delta (0, 0)
Screenshot: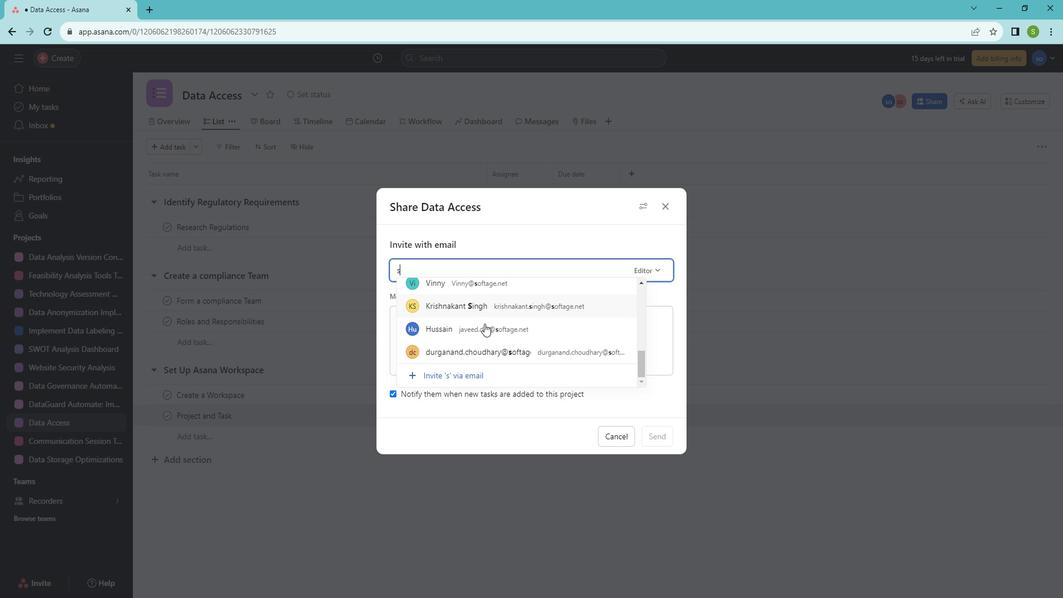 
Action: Mouse scrolled (494, 321) with delta (0, 0)
Screenshot: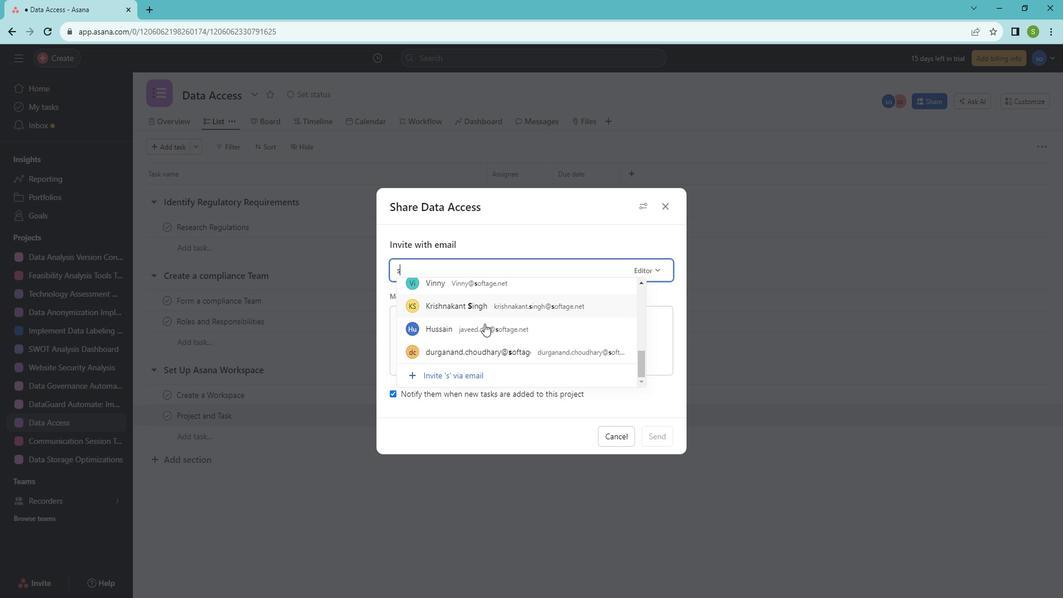 
Action: Mouse scrolled (494, 321) with delta (0, 0)
Screenshot: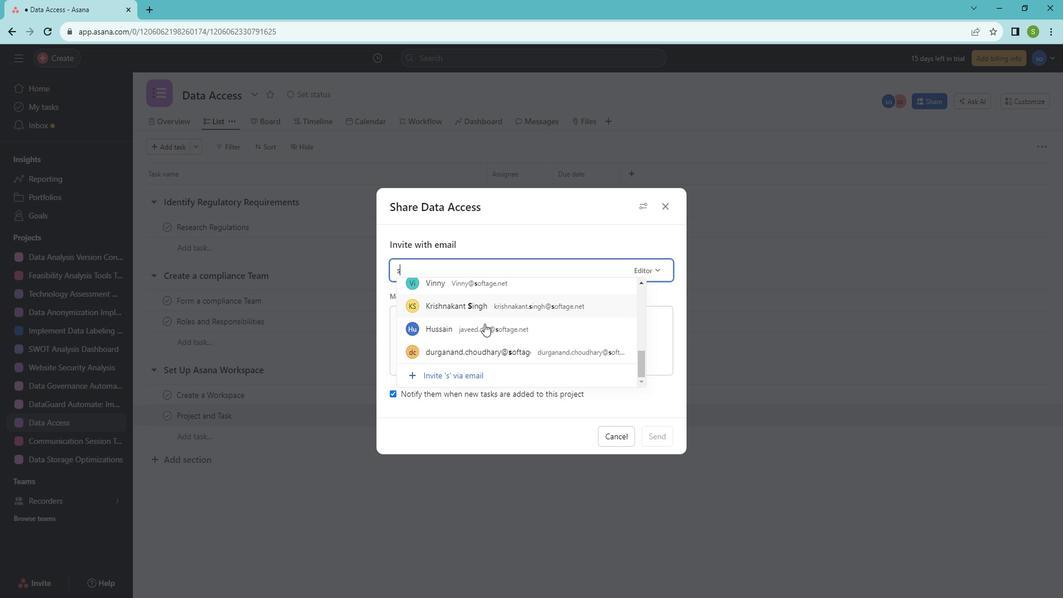 
Action: Mouse scrolled (494, 322) with delta (0, 0)
Screenshot: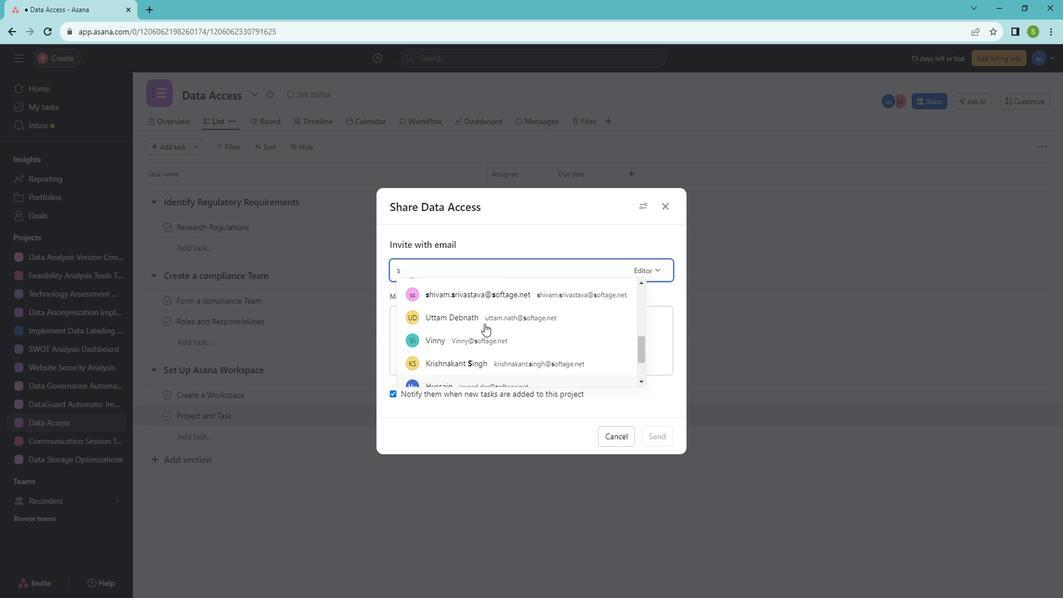 
Action: Mouse scrolled (494, 322) with delta (0, 0)
Screenshot: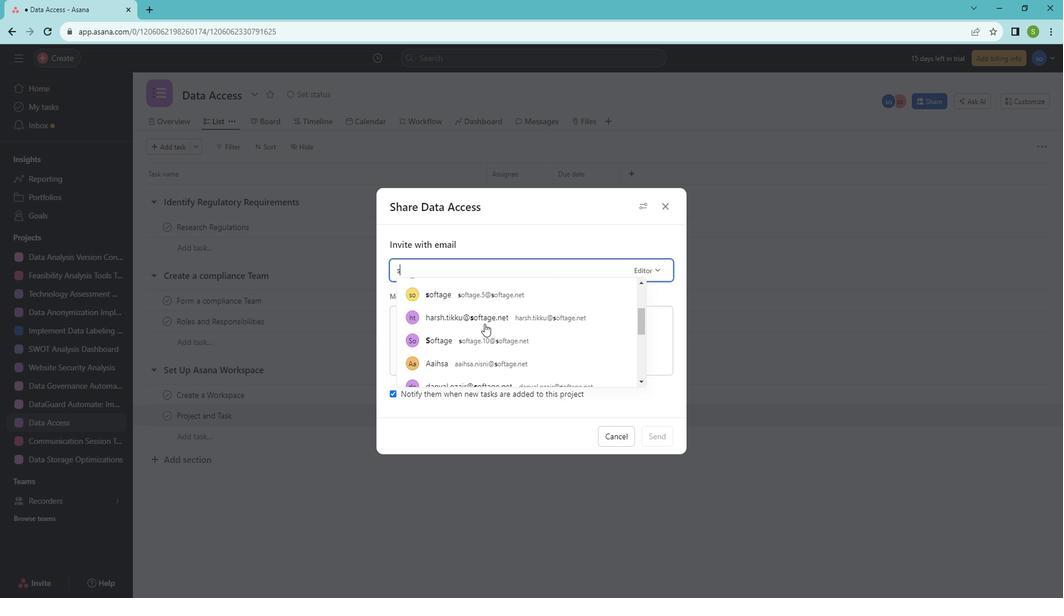 
Action: Mouse scrolled (494, 322) with delta (0, 0)
Screenshot: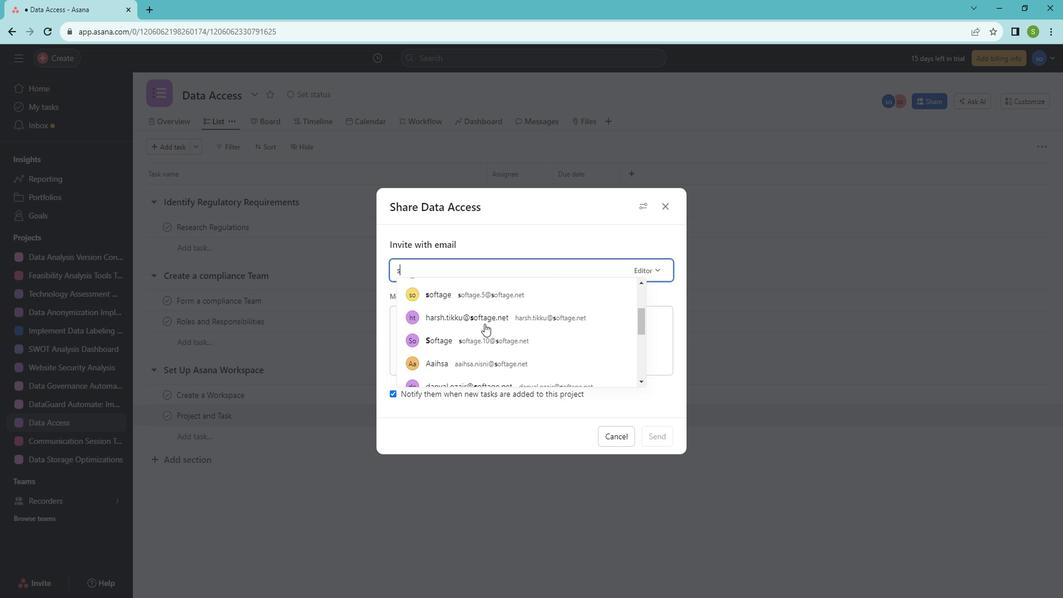 
Action: Mouse scrolled (494, 322) with delta (0, 0)
Screenshot: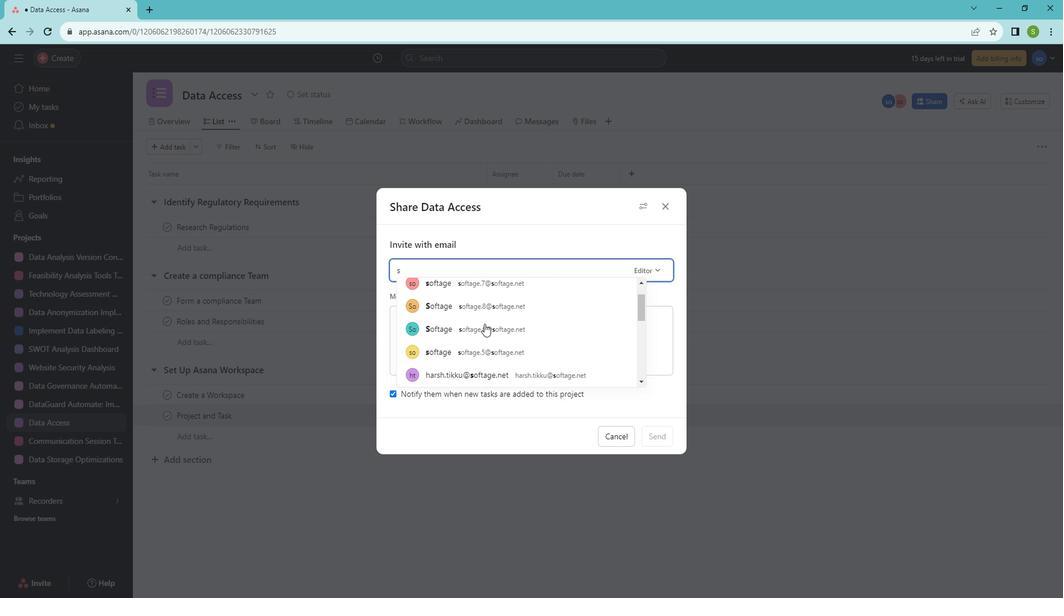 
Action: Mouse scrolled (494, 322) with delta (0, 0)
Screenshot: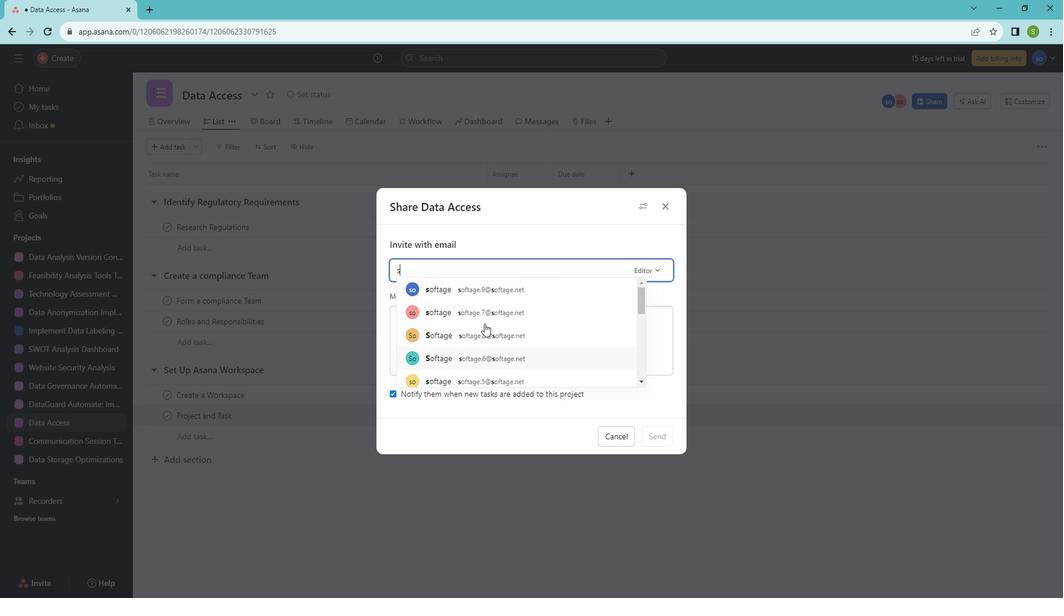 
Action: Mouse scrolled (494, 322) with delta (0, 0)
Screenshot: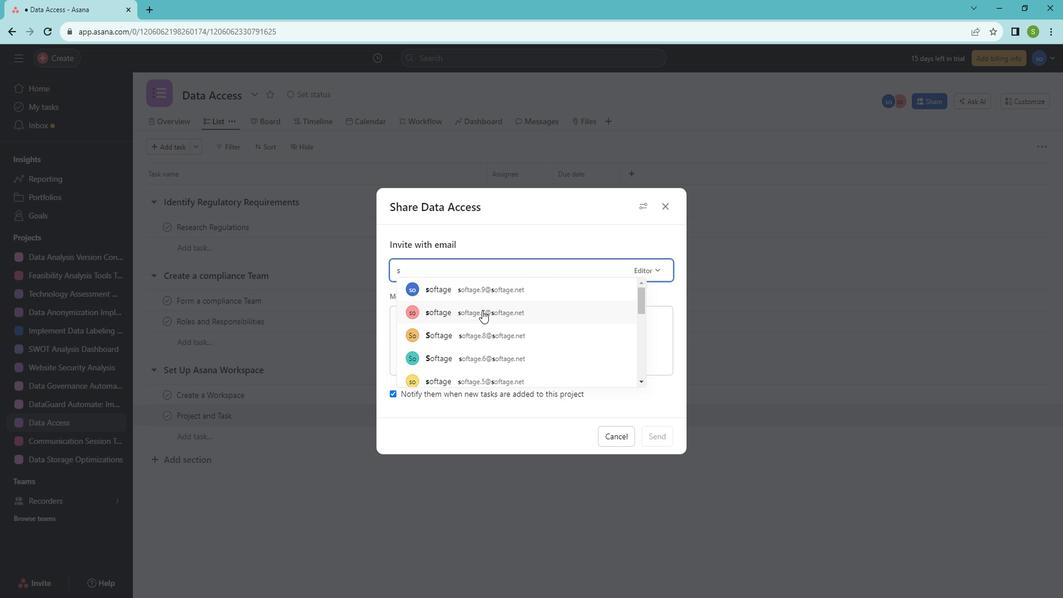 
Action: Mouse moved to (490, 288)
Screenshot: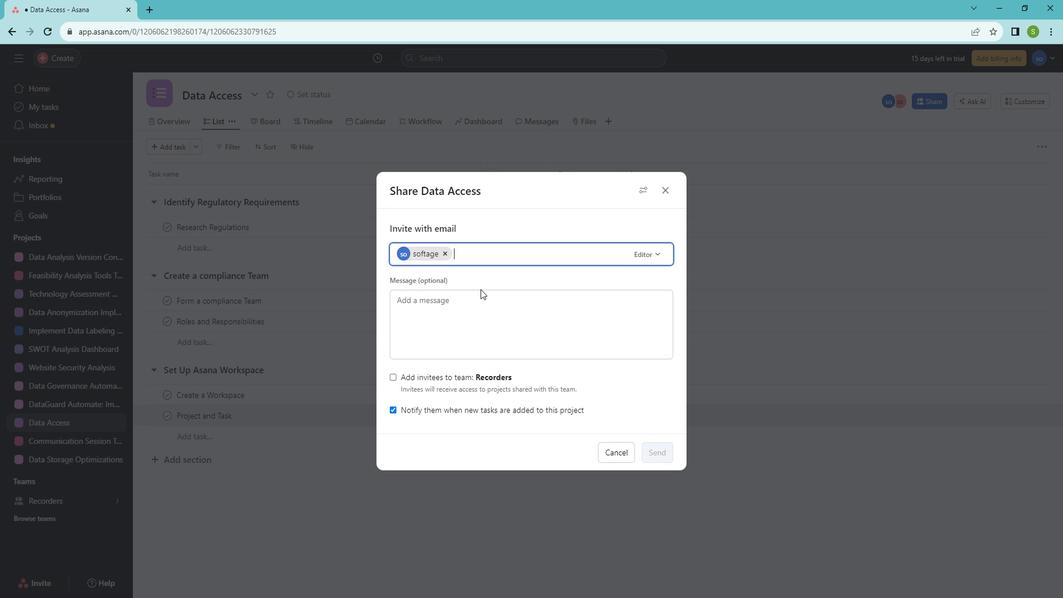 
Action: Mouse pressed left at (490, 288)
Screenshot: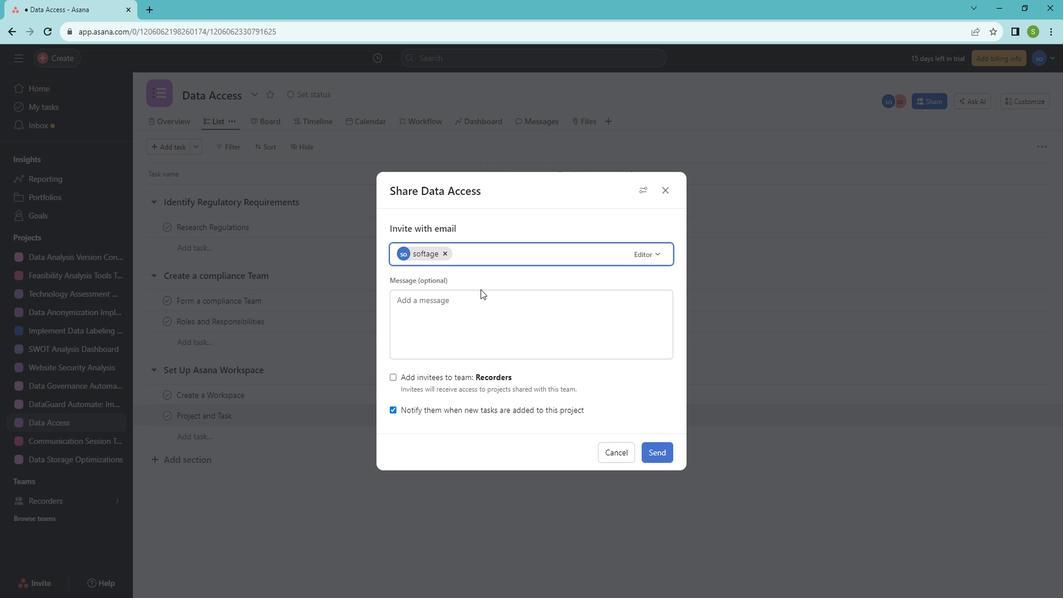 
Action: Mouse moved to (661, 446)
Screenshot: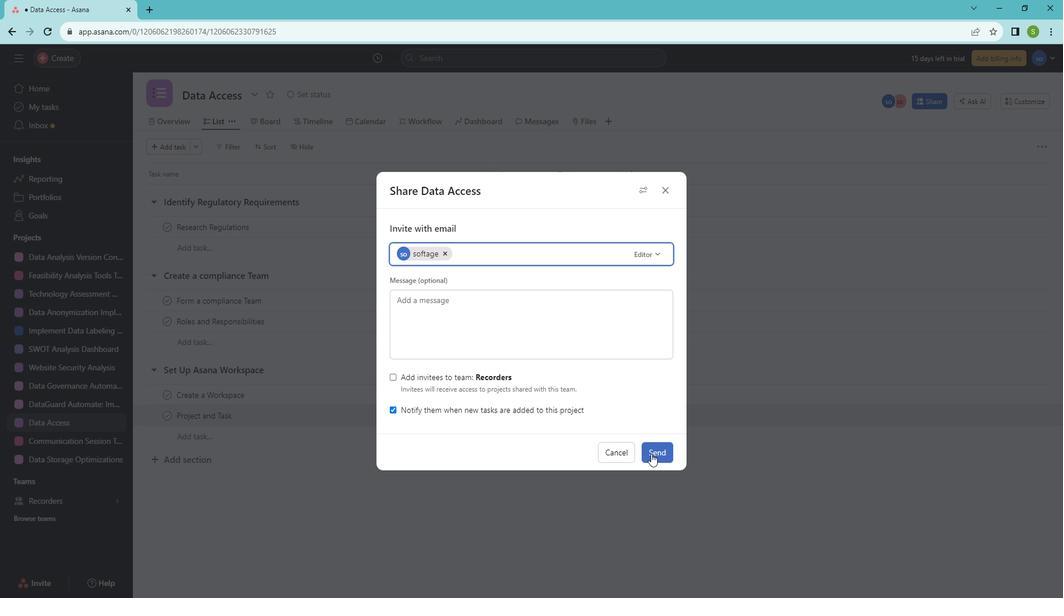 
Action: Mouse pressed left at (661, 446)
Screenshot: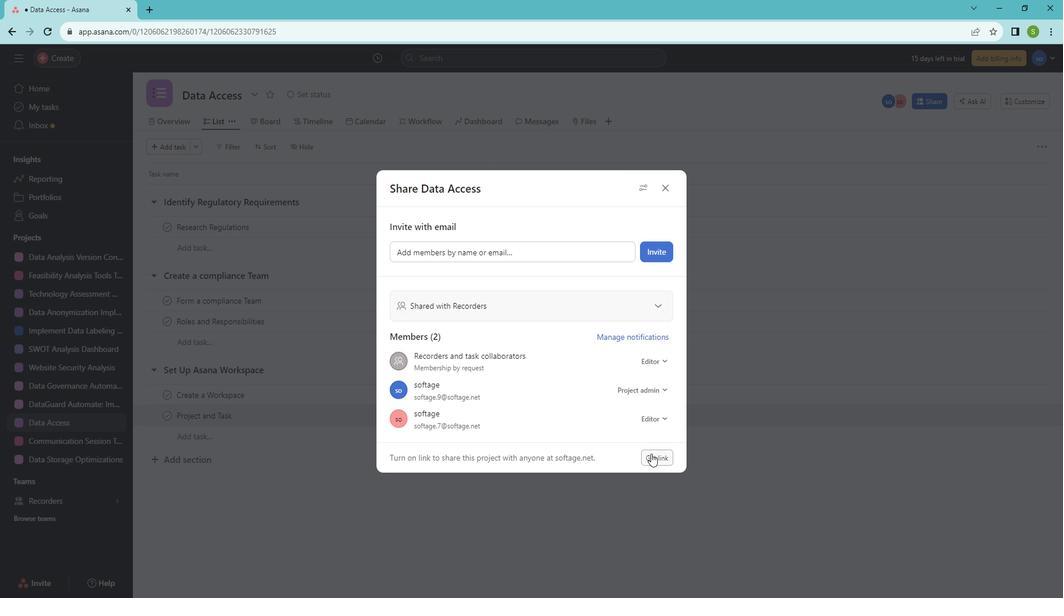 
Action: Mouse moved to (671, 299)
Screenshot: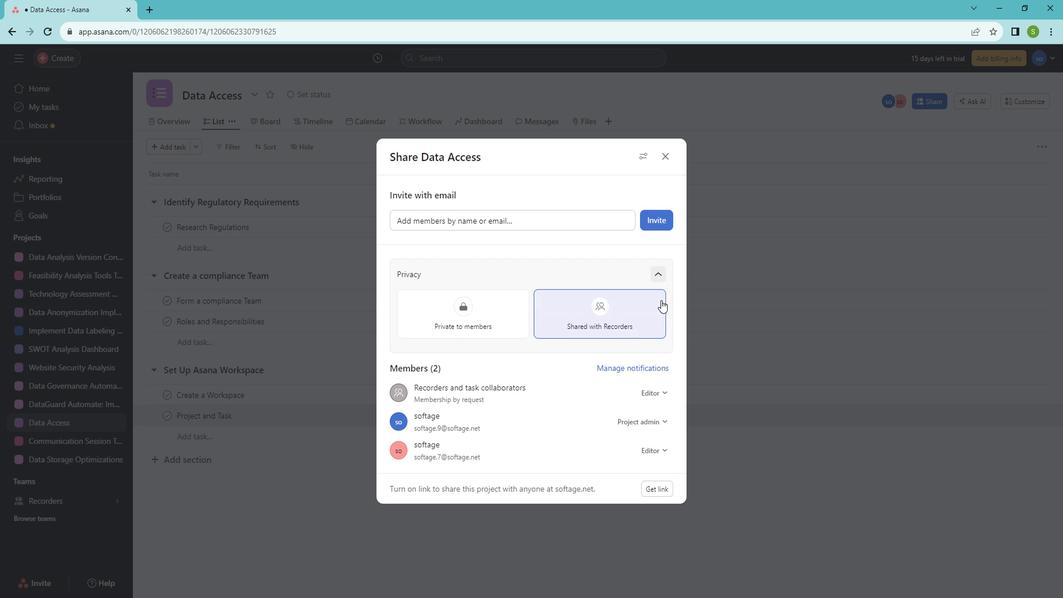 
Action: Mouse pressed left at (671, 299)
Screenshot: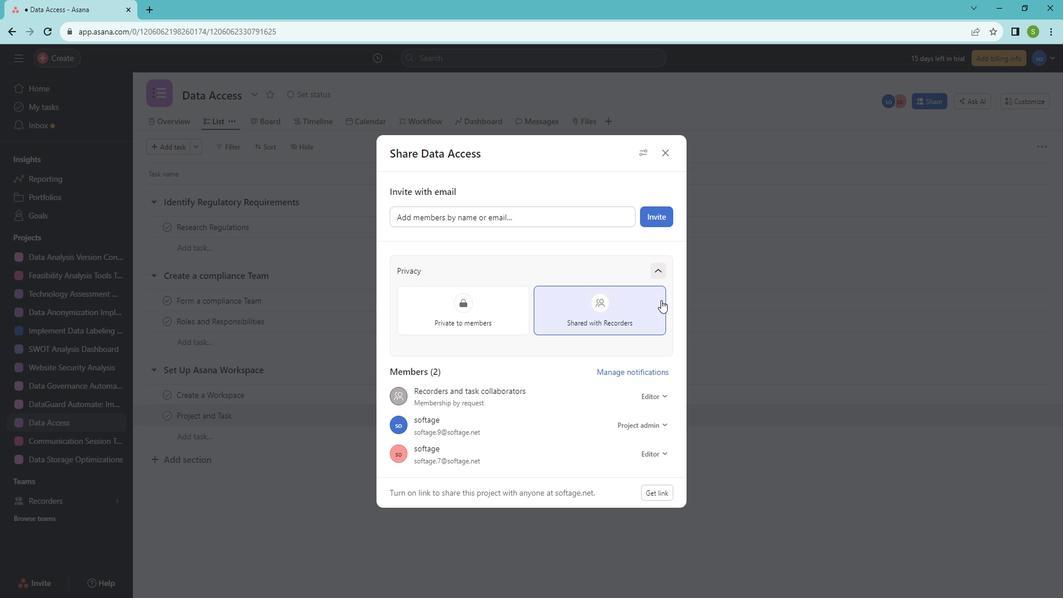 
Action: Mouse moved to (610, 309)
Screenshot: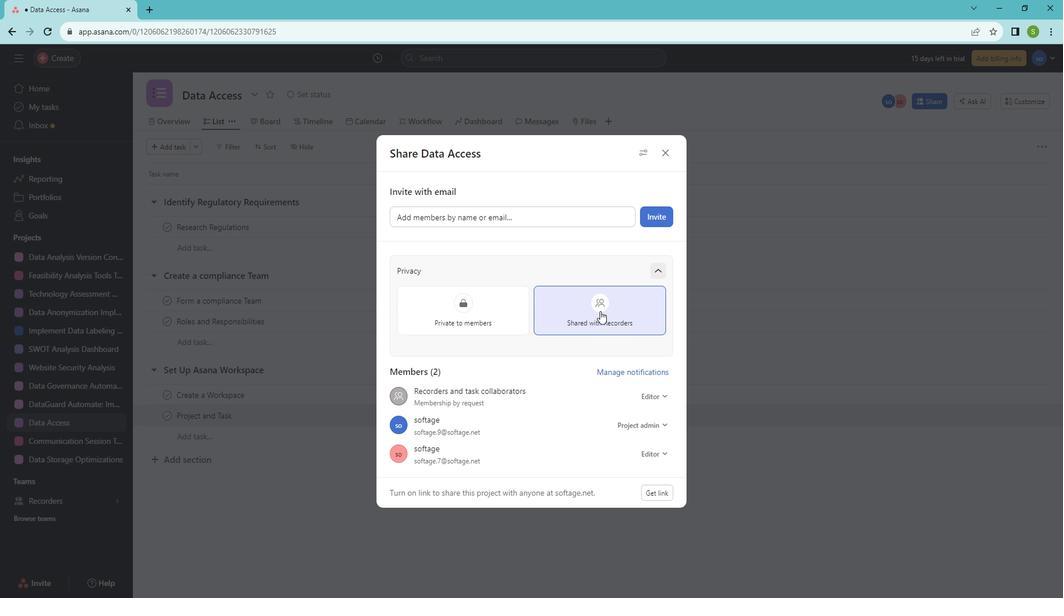 
Action: Mouse pressed left at (610, 309)
Screenshot: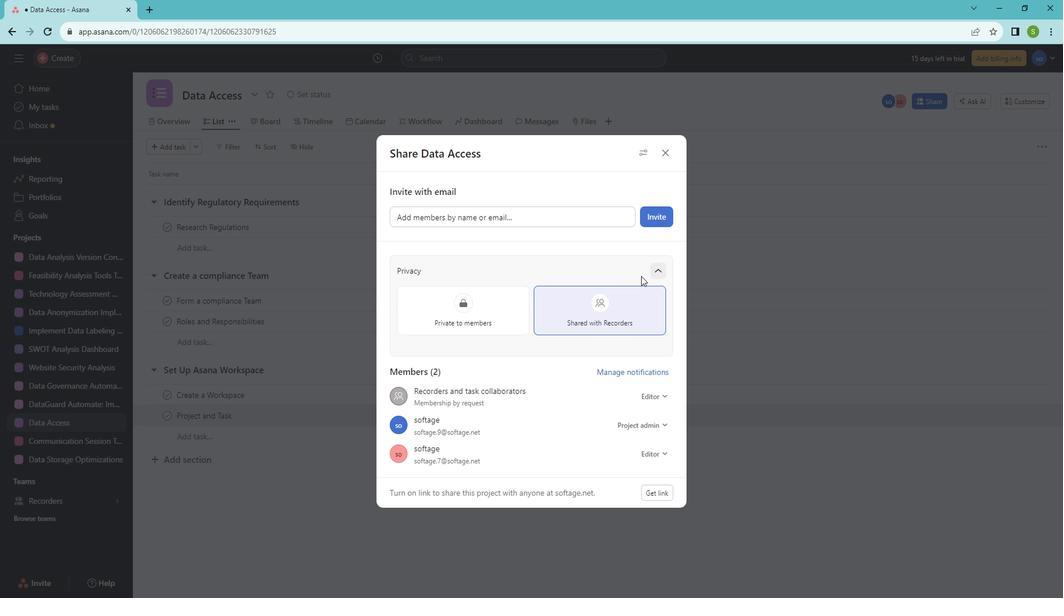 
Action: Mouse moved to (735, 249)
Screenshot: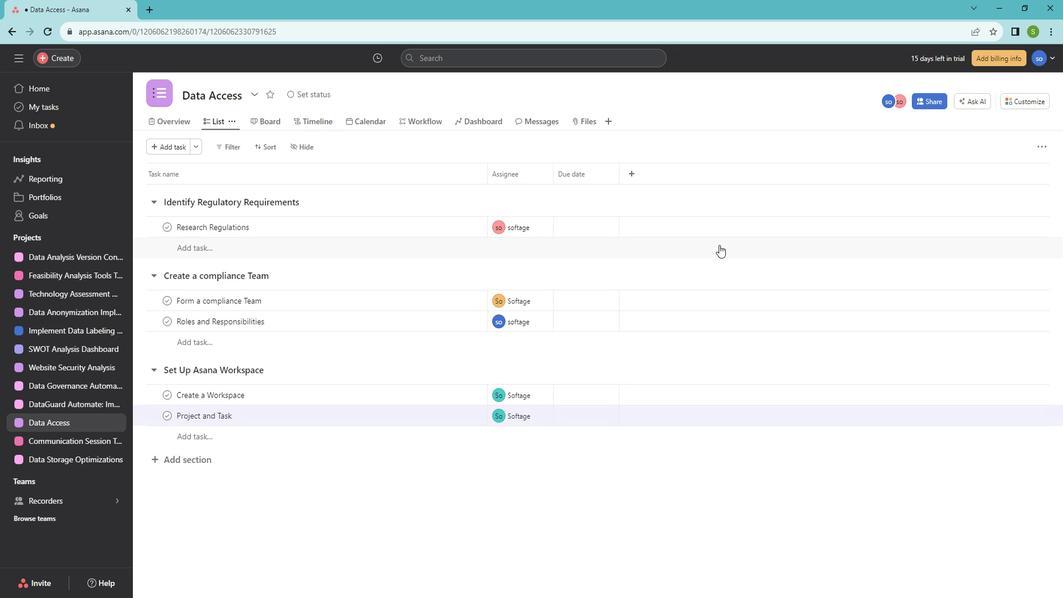 
Action: Mouse pressed left at (735, 249)
Screenshot: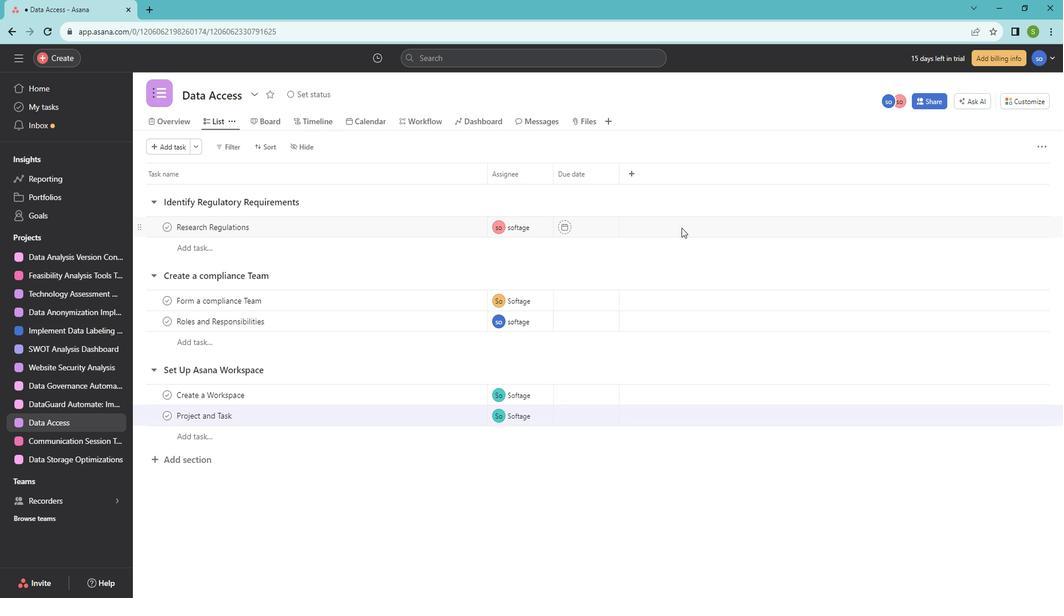 
Action: Mouse moved to (726, 317)
Screenshot: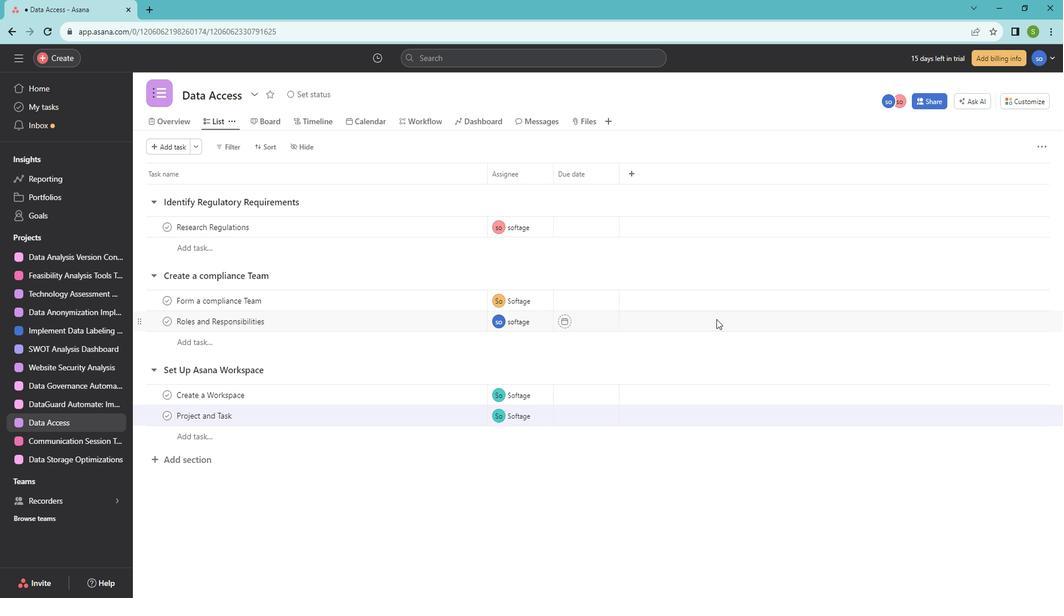 
